 Task: Look for space in Tongshan, China from 2nd June, 2023 to 15th June, 2023 for 2 adults in price range Rs.10000 to Rs.15000. Place can be entire place with 1  bedroom having 1 bed and 1 bathroom. Property type can be house, flat, guest house, hotel. Amenities needed are: washing machine. Booking option can be shelf check-in. Required host language is Chinese (Simplified).
Action: Mouse moved to (242, 155)
Screenshot: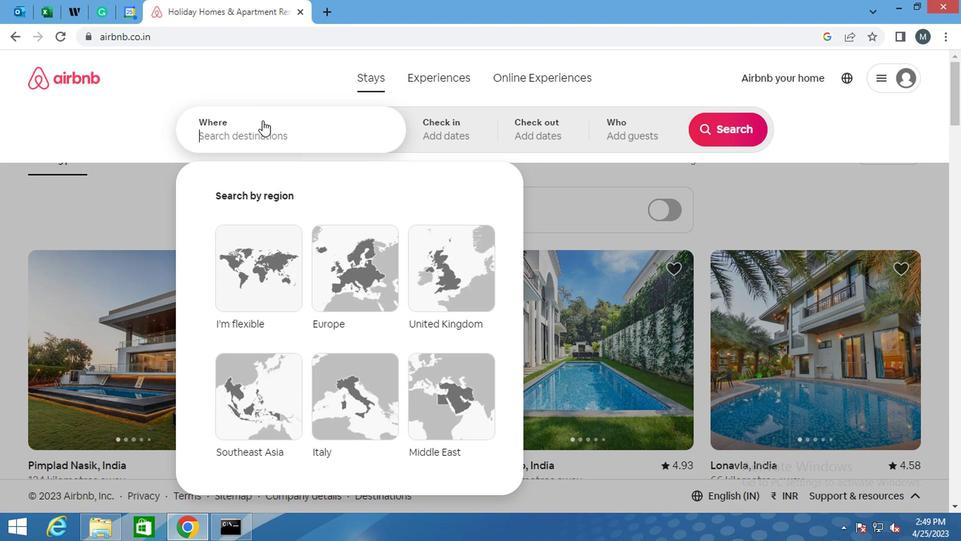 
Action: Mouse pressed left at (242, 155)
Screenshot: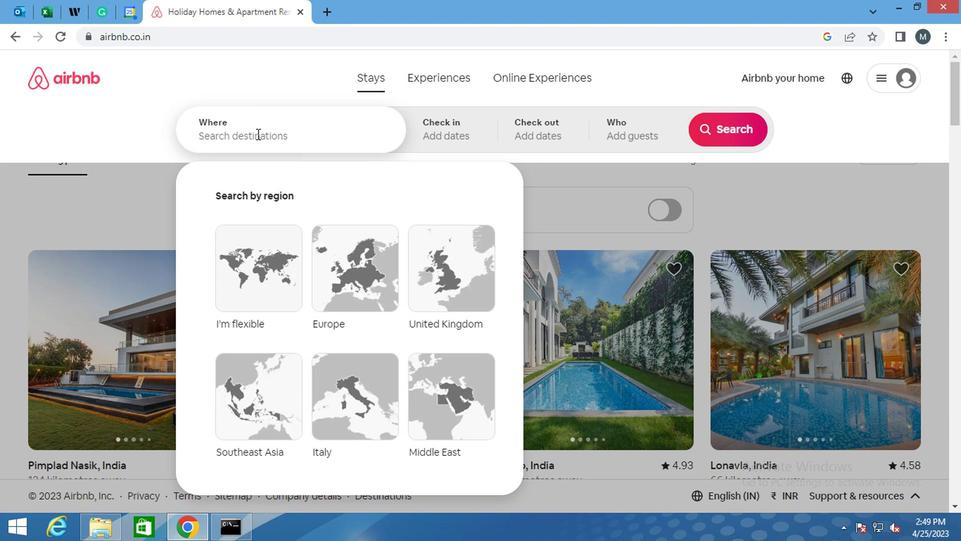
Action: Mouse moved to (241, 157)
Screenshot: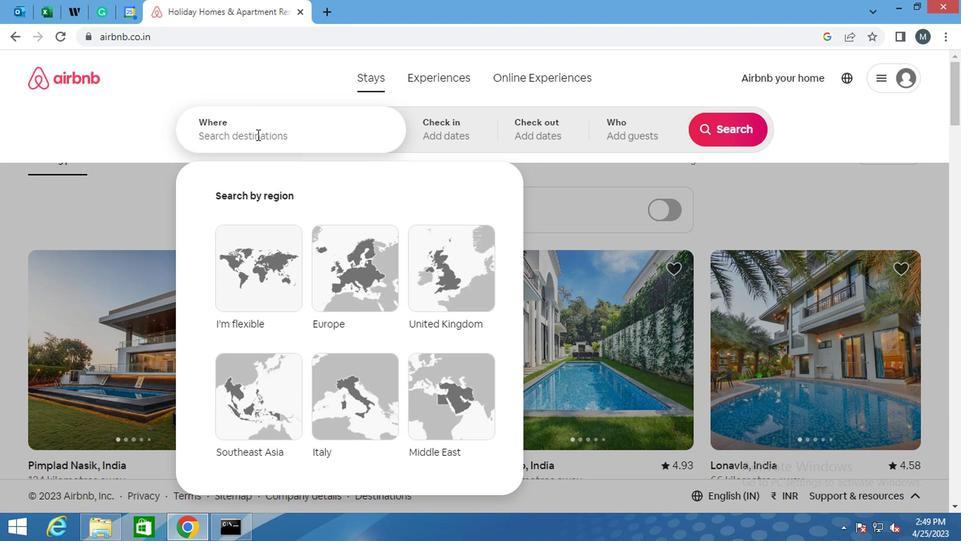 
Action: Key pressed <Key.shift>TONGSHAN,<Key.shift>CHINA
Screenshot: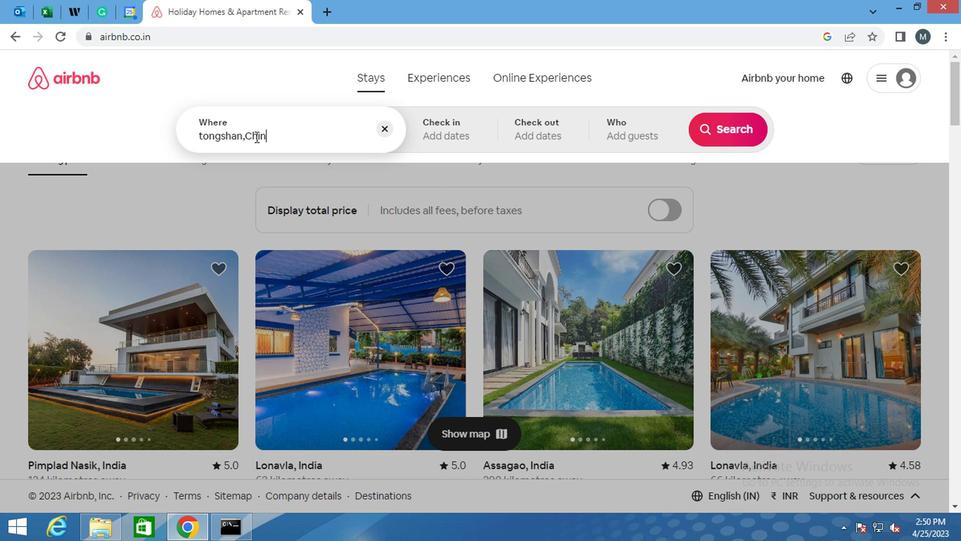 
Action: Mouse moved to (368, 158)
Screenshot: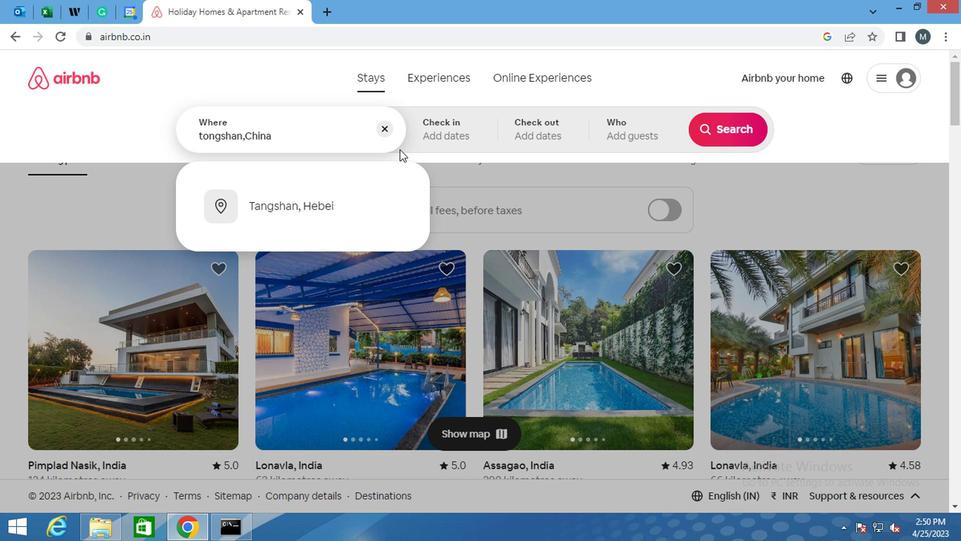 
Action: Mouse pressed left at (368, 158)
Screenshot: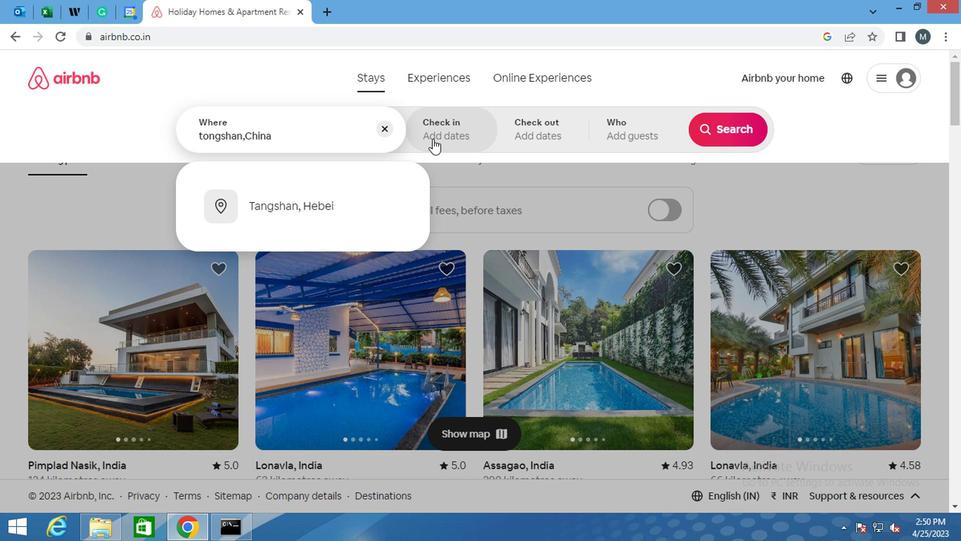 
Action: Mouse moved to (565, 232)
Screenshot: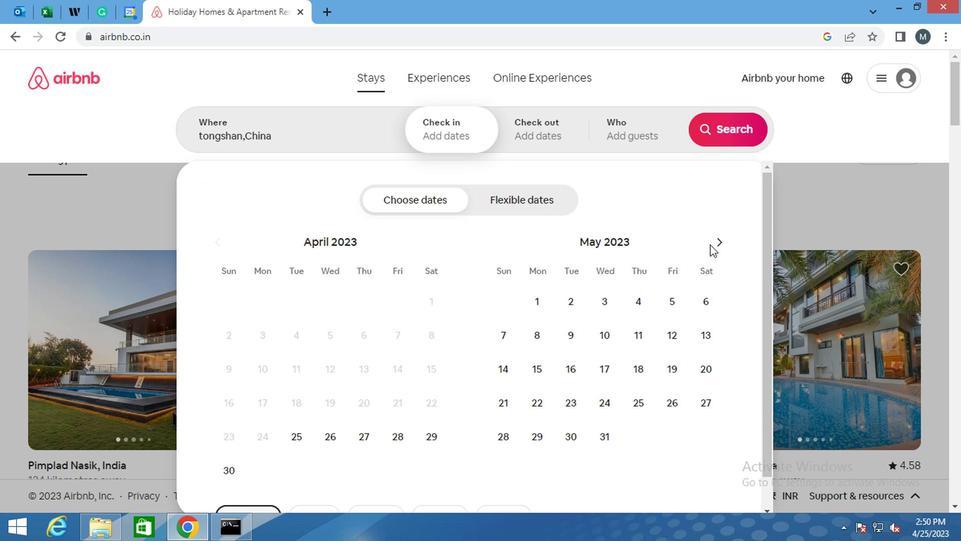 
Action: Mouse pressed left at (565, 232)
Screenshot: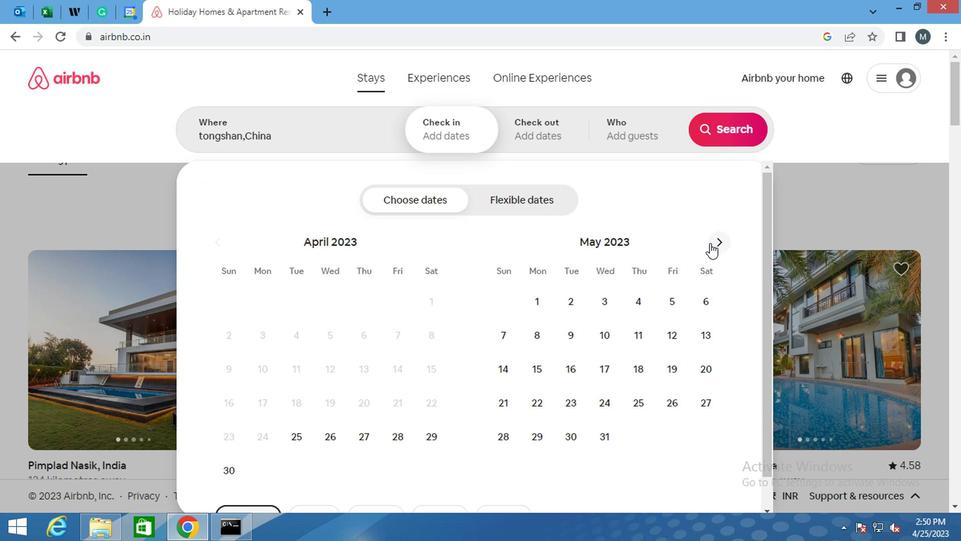 
Action: Mouse moved to (536, 272)
Screenshot: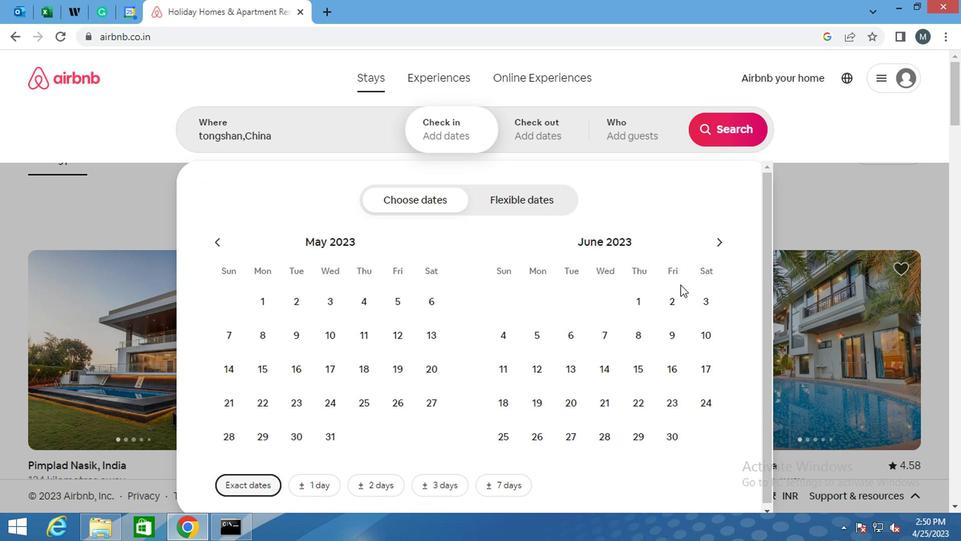 
Action: Mouse pressed left at (536, 272)
Screenshot: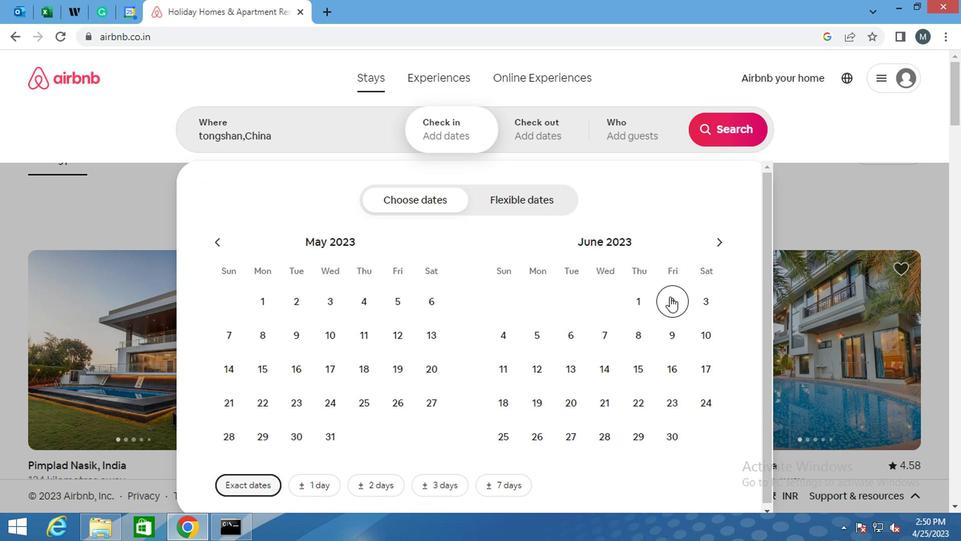 
Action: Mouse pressed right at (536, 272)
Screenshot: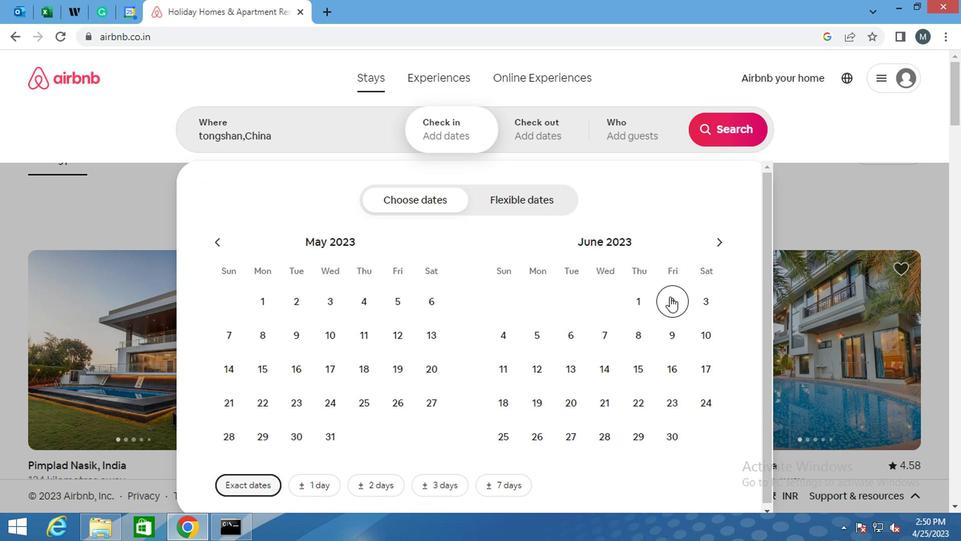 
Action: Mouse moved to (517, 323)
Screenshot: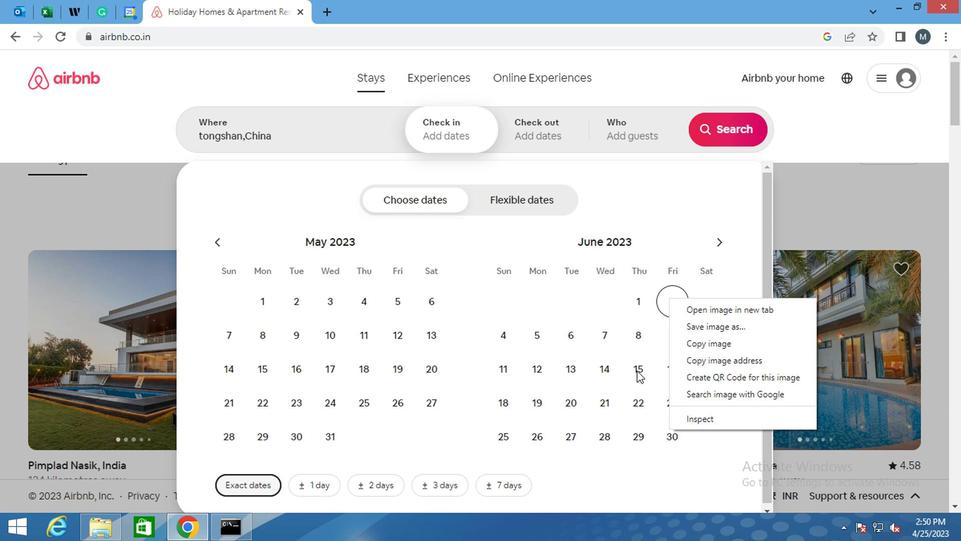 
Action: Mouse pressed left at (517, 323)
Screenshot: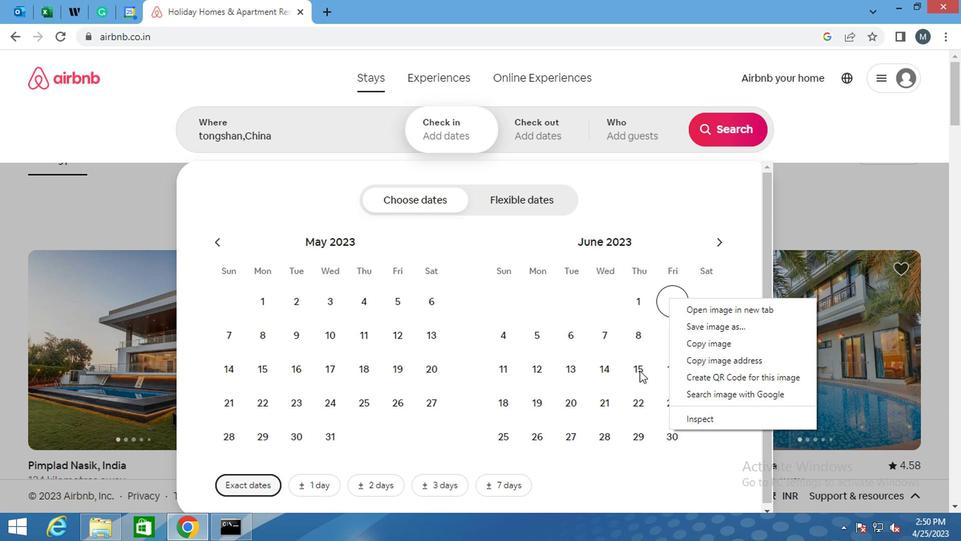 
Action: Mouse moved to (544, 273)
Screenshot: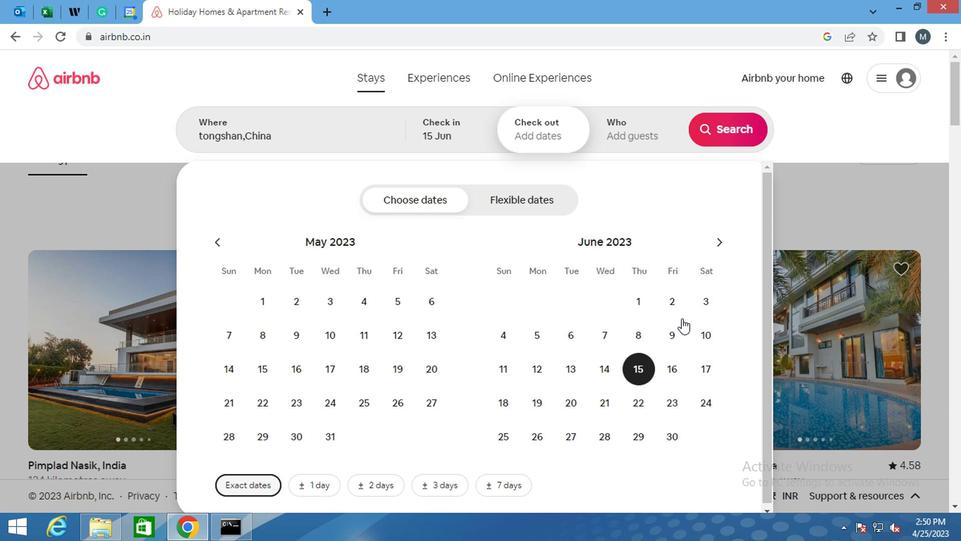 
Action: Mouse pressed left at (544, 273)
Screenshot: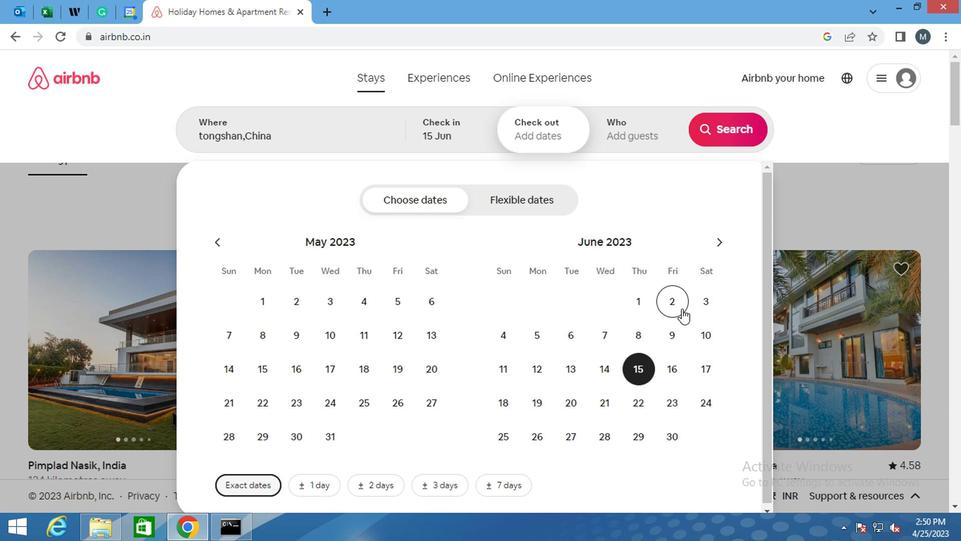
Action: Mouse moved to (516, 319)
Screenshot: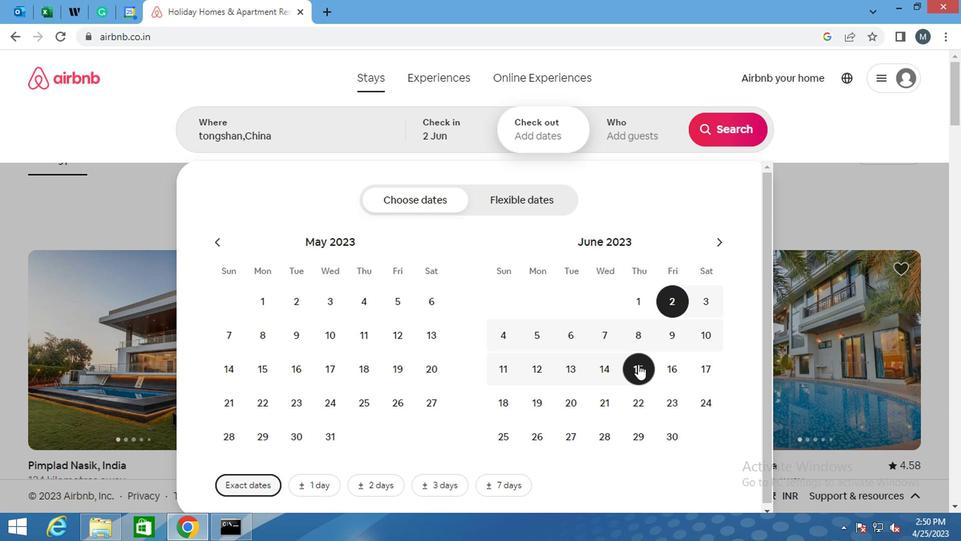 
Action: Mouse pressed left at (516, 319)
Screenshot: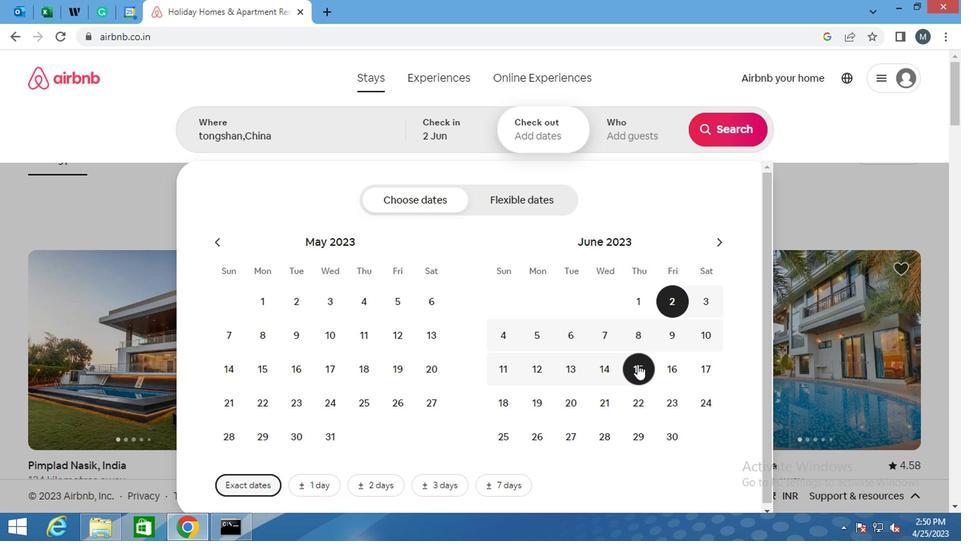 
Action: Mouse moved to (516, 158)
Screenshot: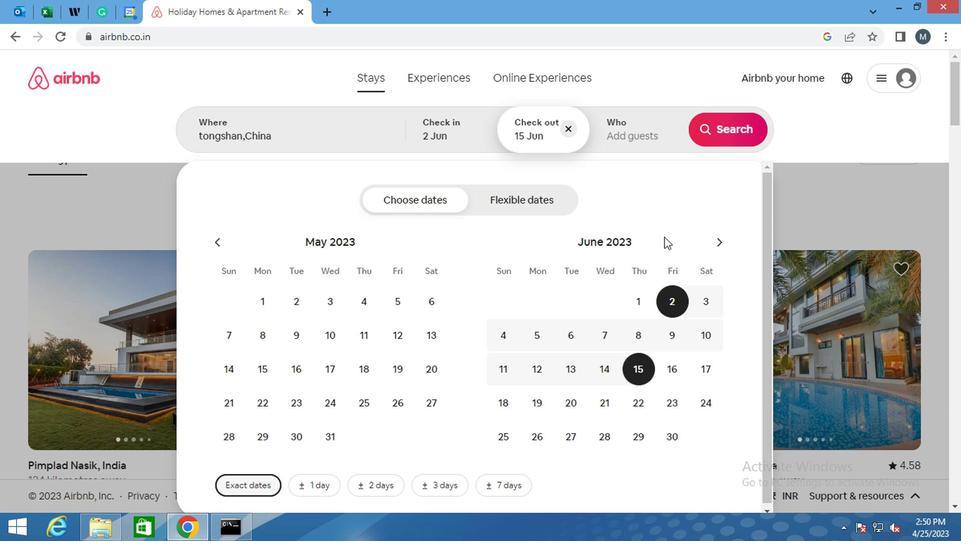 
Action: Mouse pressed left at (516, 158)
Screenshot: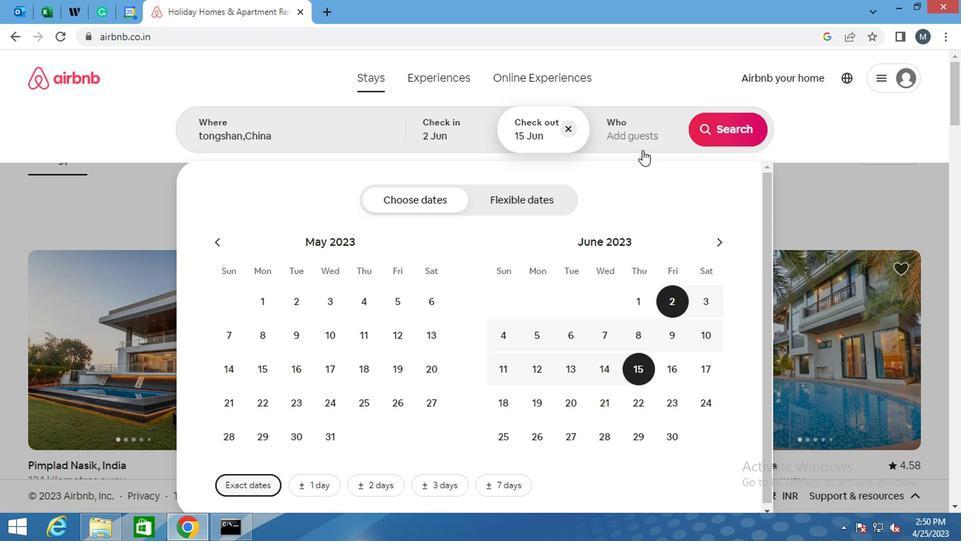 
Action: Mouse moved to (584, 206)
Screenshot: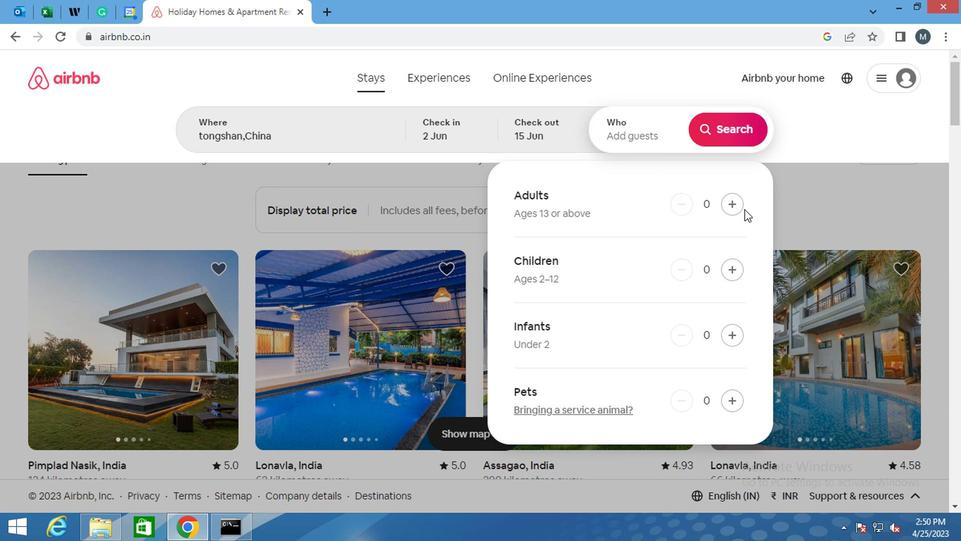 
Action: Mouse pressed left at (584, 206)
Screenshot: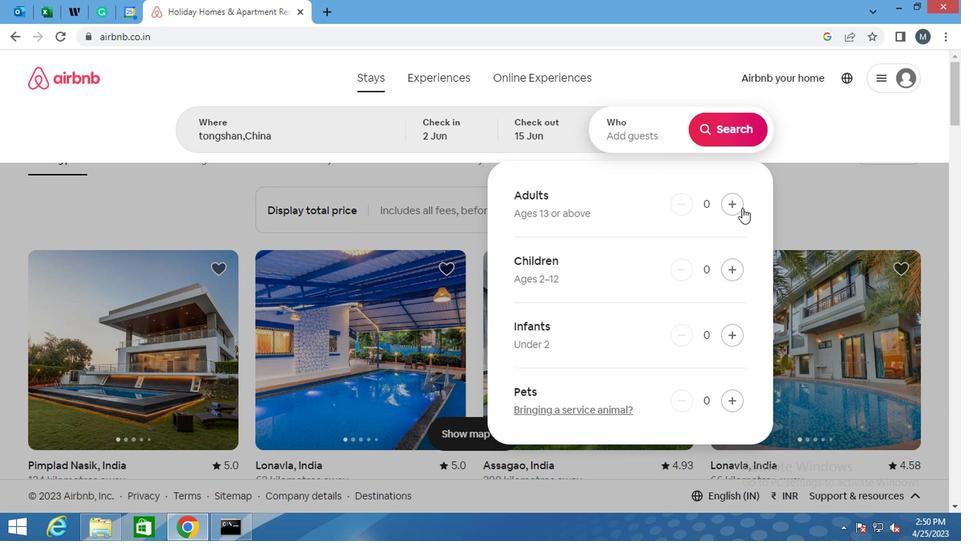 
Action: Mouse pressed left at (584, 206)
Screenshot: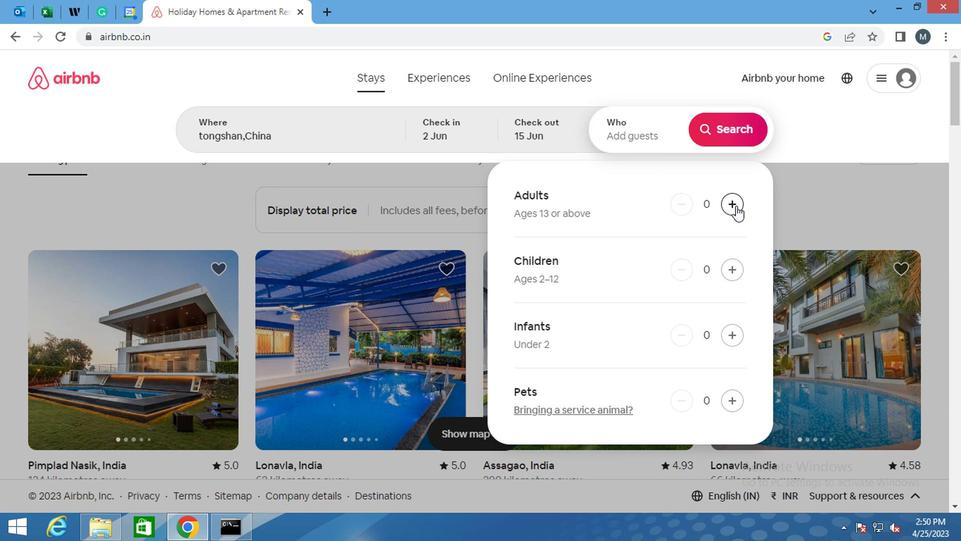 
Action: Mouse moved to (581, 152)
Screenshot: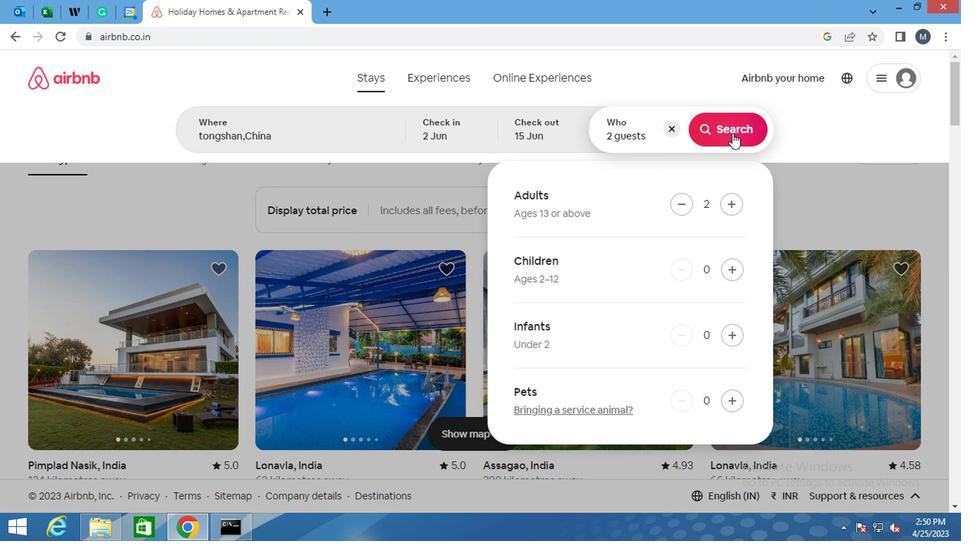 
Action: Mouse pressed left at (581, 152)
Screenshot: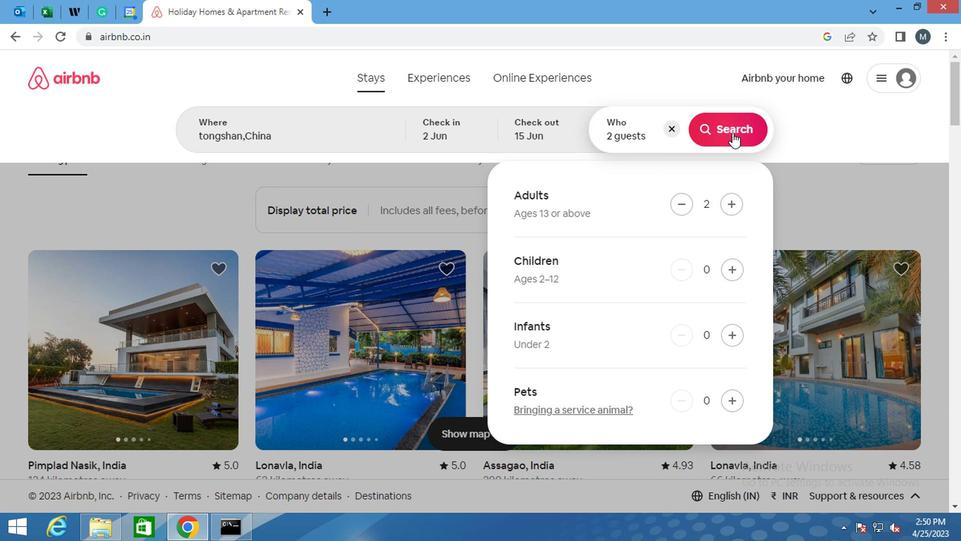 
Action: Mouse moved to (698, 156)
Screenshot: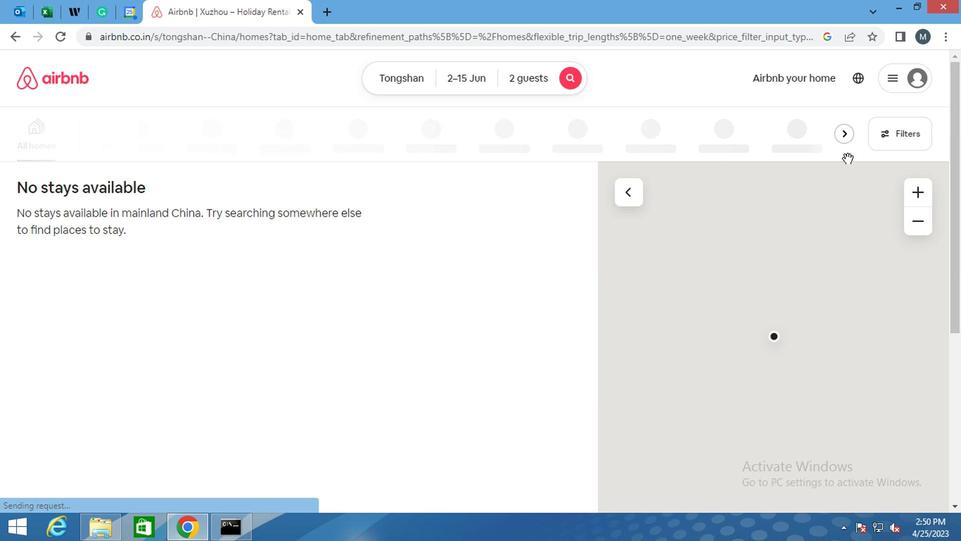 
Action: Mouse pressed left at (698, 156)
Screenshot: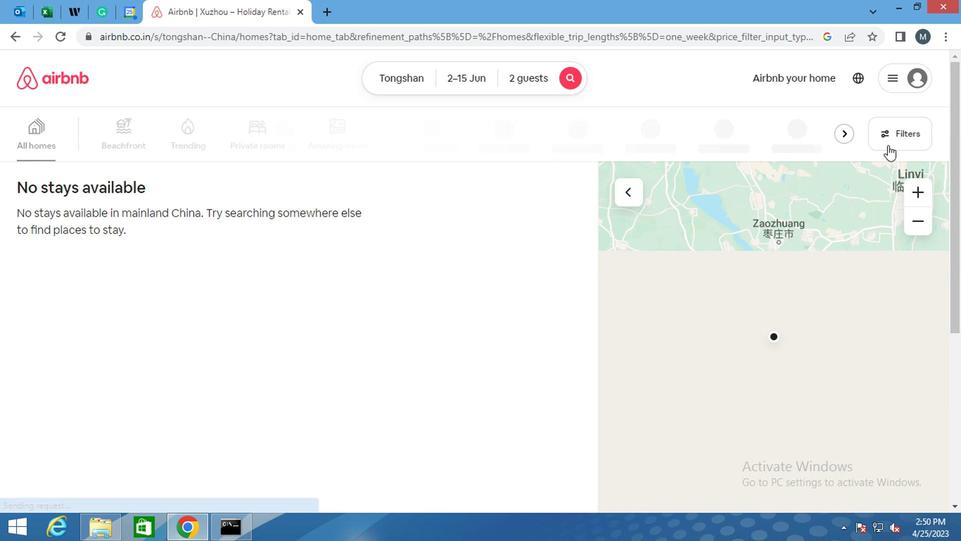 
Action: Mouse moved to (280, 217)
Screenshot: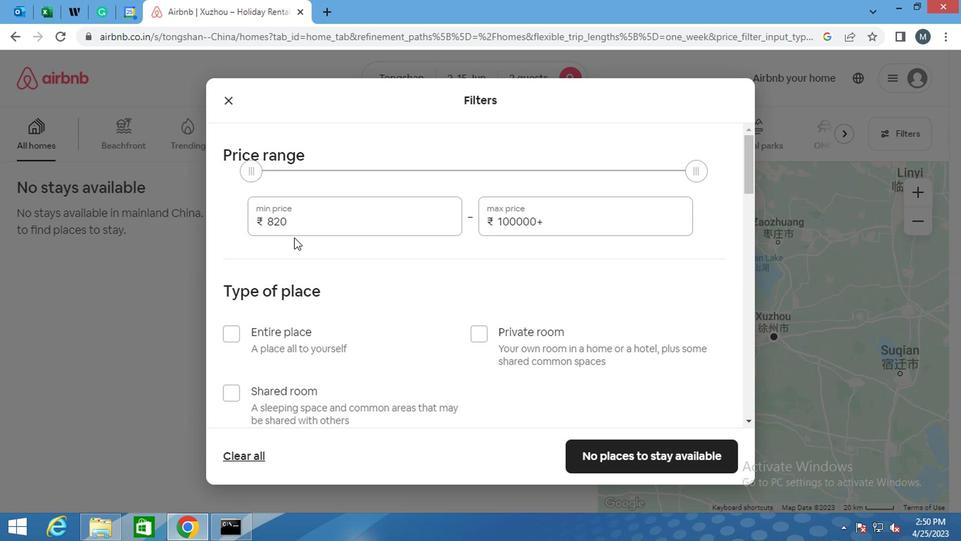 
Action: Mouse pressed left at (280, 217)
Screenshot: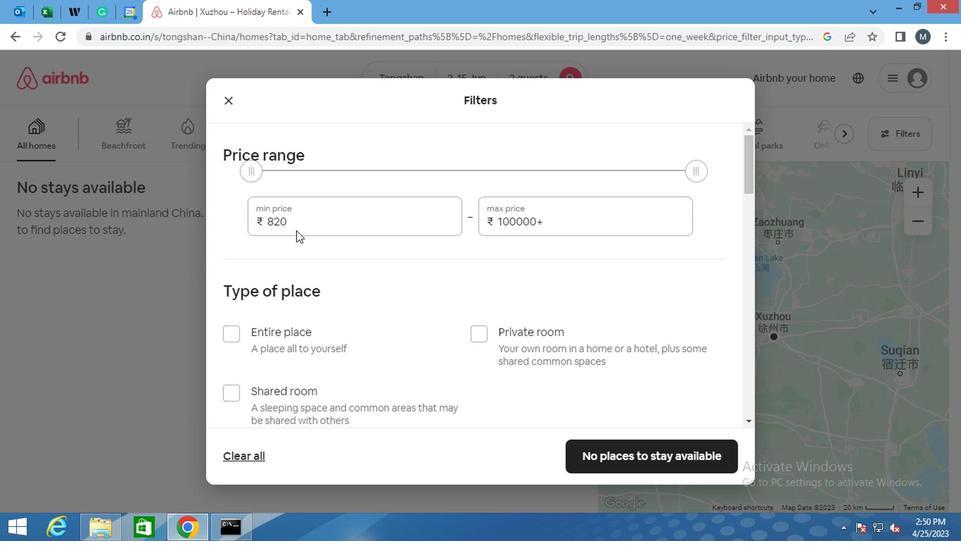 
Action: Mouse moved to (280, 221)
Screenshot: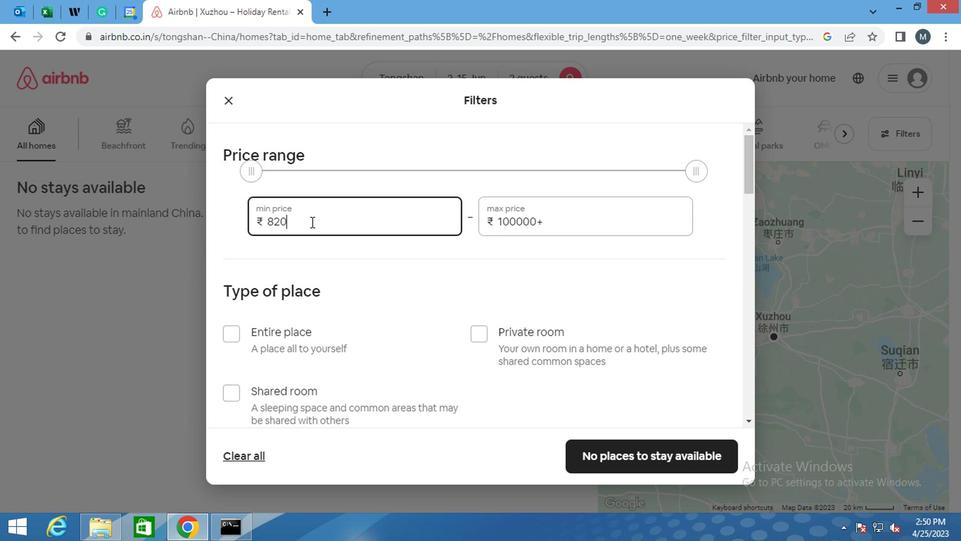 
Action: Key pressed <Key.backspace>
Screenshot: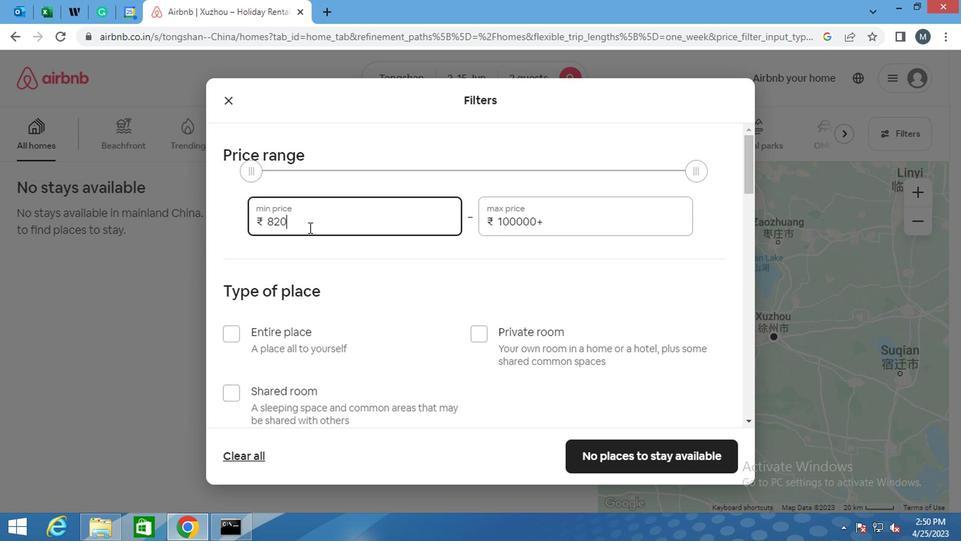 
Action: Mouse moved to (280, 222)
Screenshot: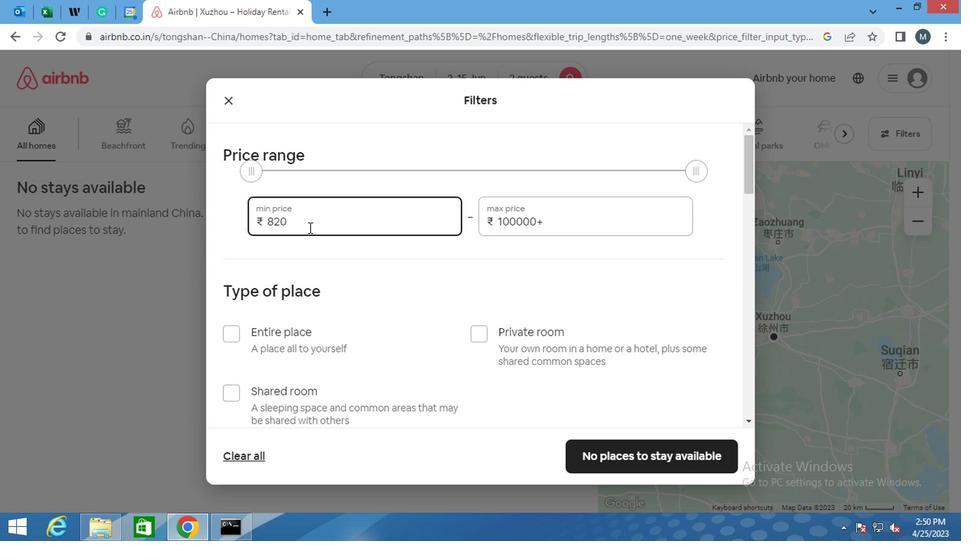 
Action: Key pressed <Key.backspace><Key.backspace>
Screenshot: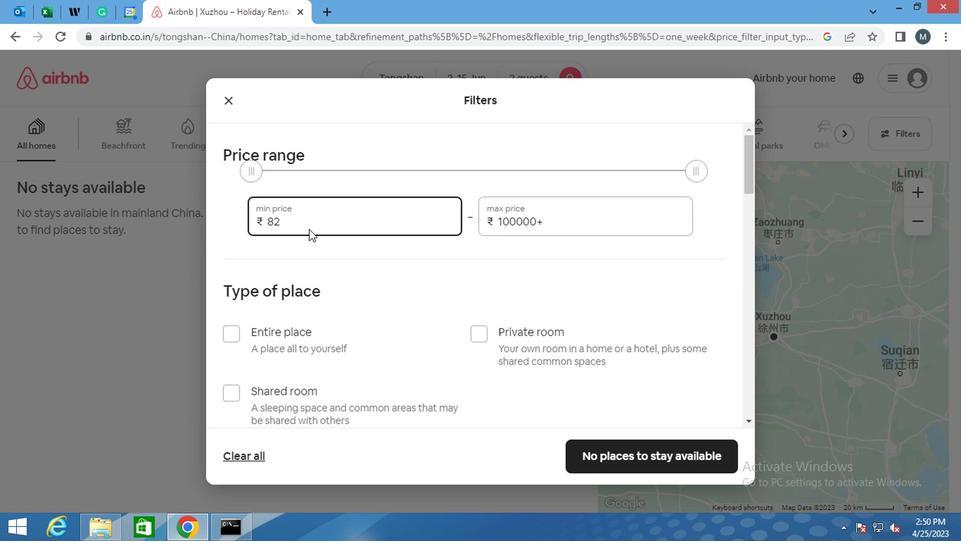 
Action: Mouse moved to (279, 225)
Screenshot: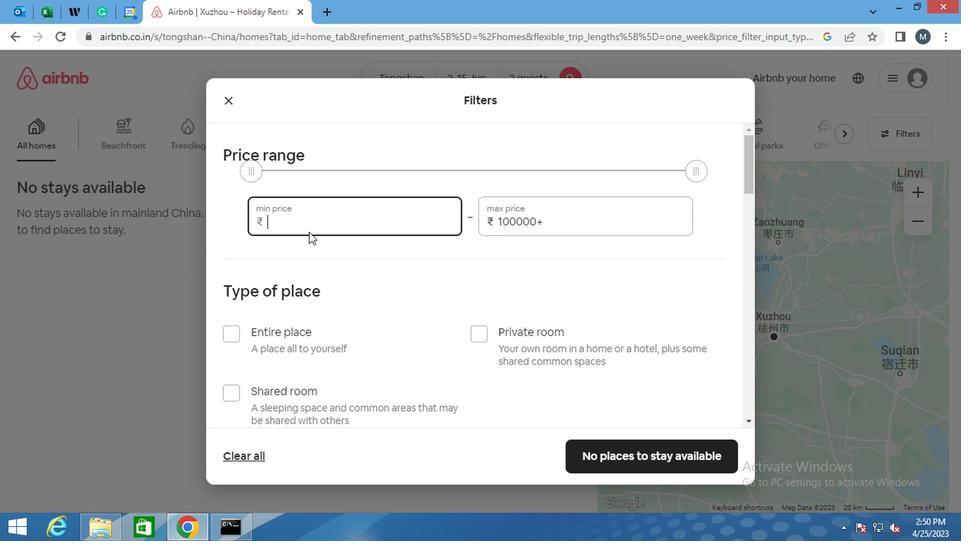 
Action: Key pressed 1
Screenshot: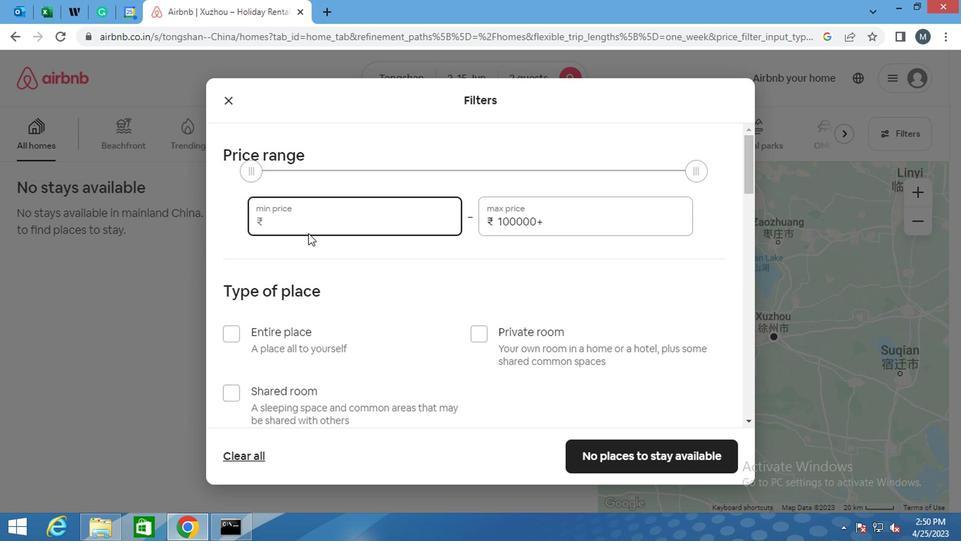 
Action: Mouse moved to (279, 226)
Screenshot: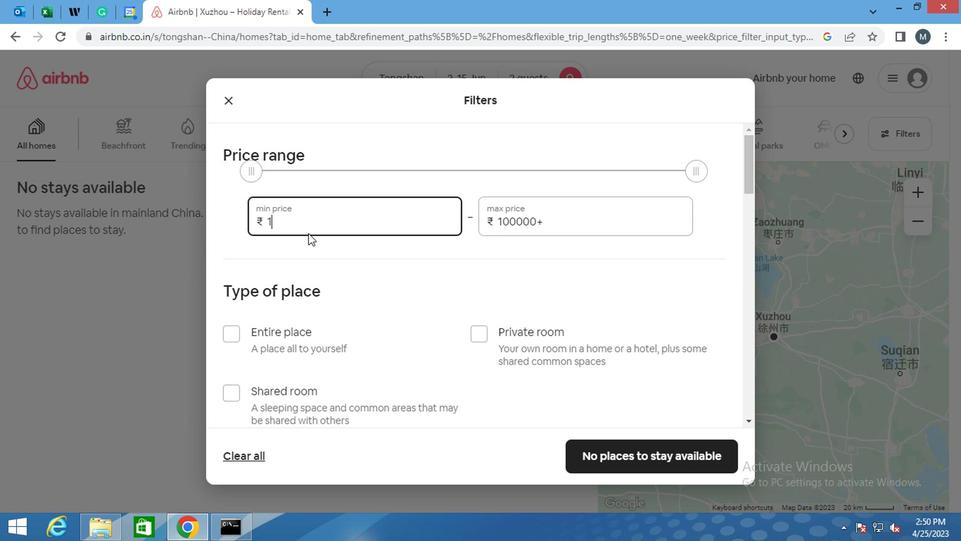 
Action: Key pressed 000
Screenshot: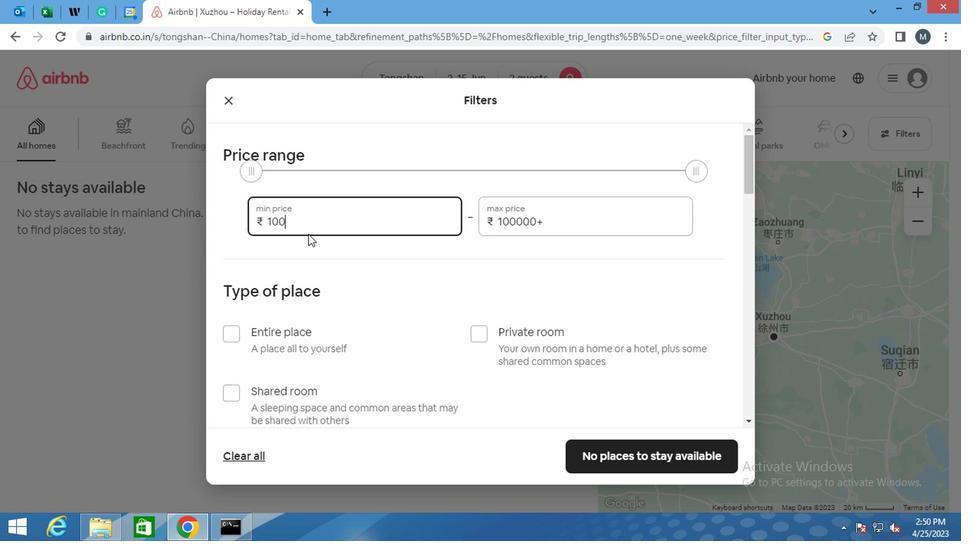 
Action: Mouse moved to (352, 225)
Screenshot: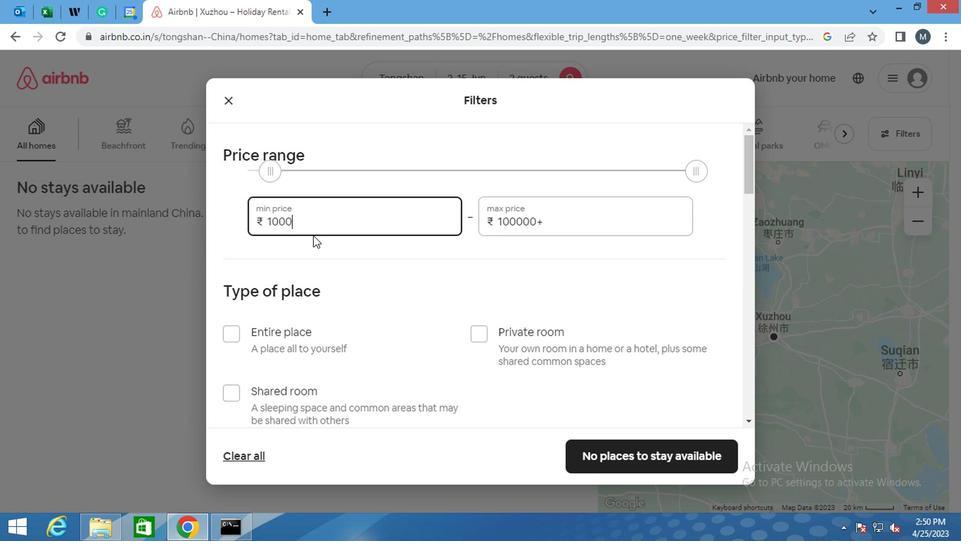 
Action: Key pressed 0
Screenshot: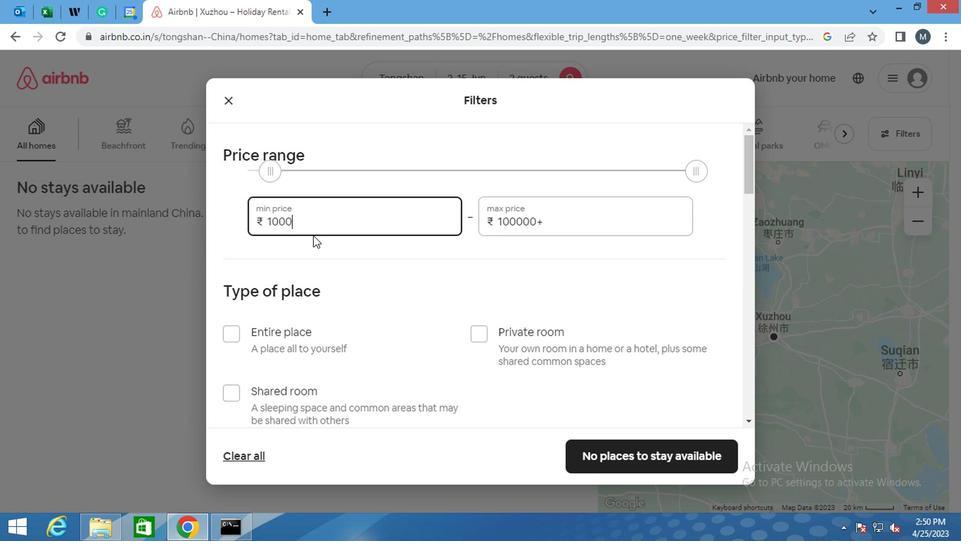 
Action: Mouse moved to (445, 220)
Screenshot: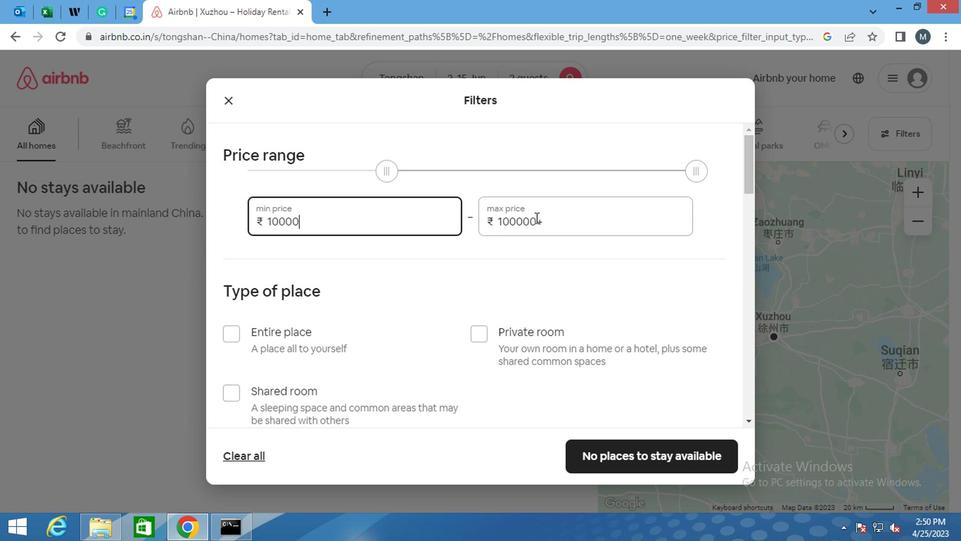 
Action: Mouse pressed left at (445, 220)
Screenshot: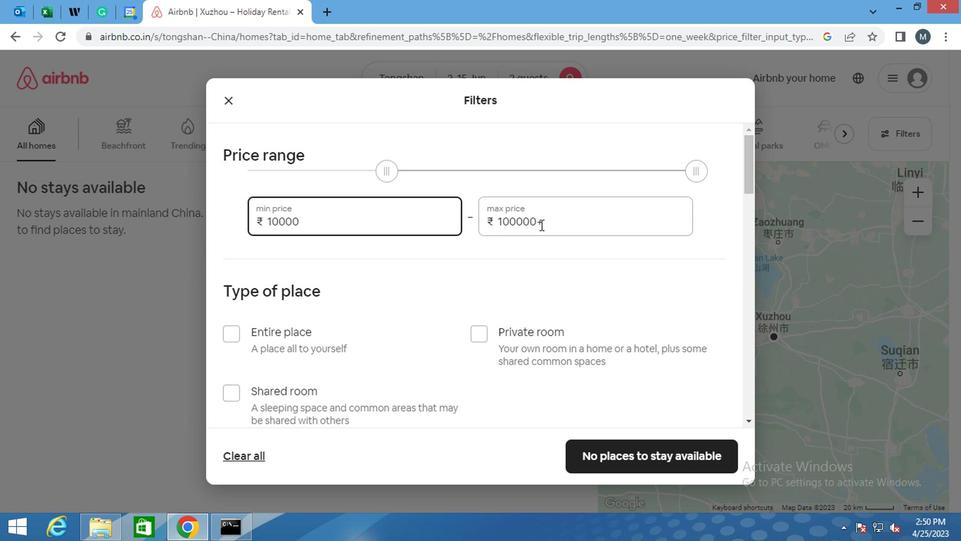 
Action: Mouse moved to (442, 220)
Screenshot: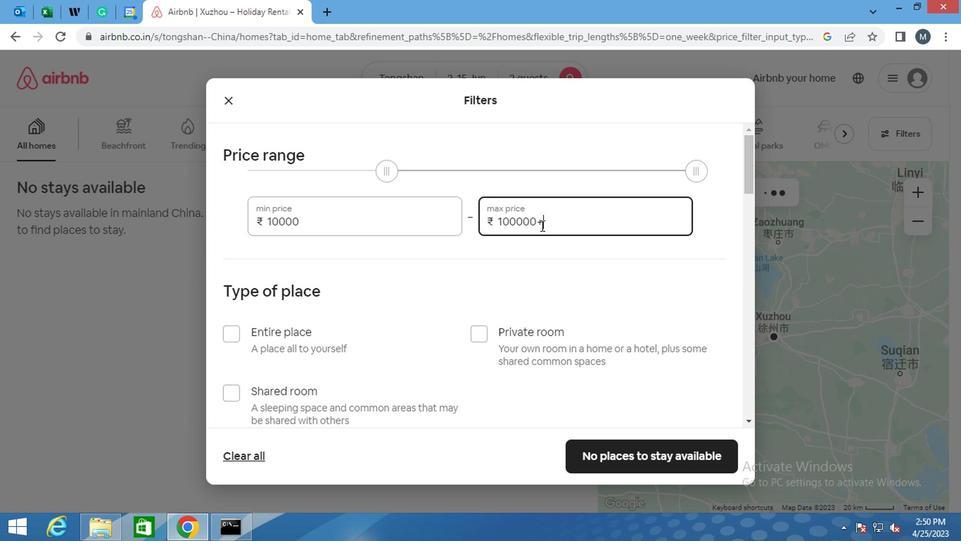 
Action: Key pressed <Key.backspace>
Screenshot: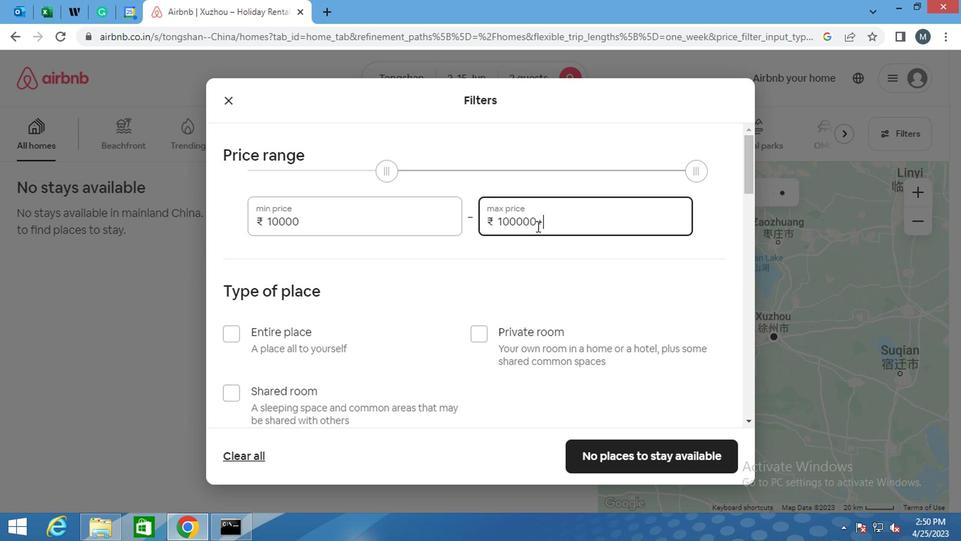 
Action: Mouse moved to (437, 220)
Screenshot: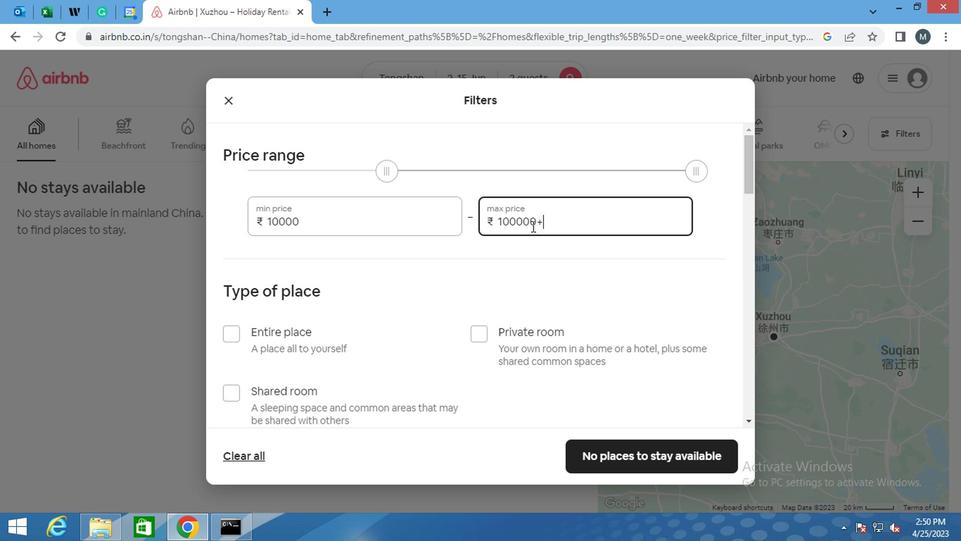 
Action: Key pressed <Key.backspace>
Screenshot: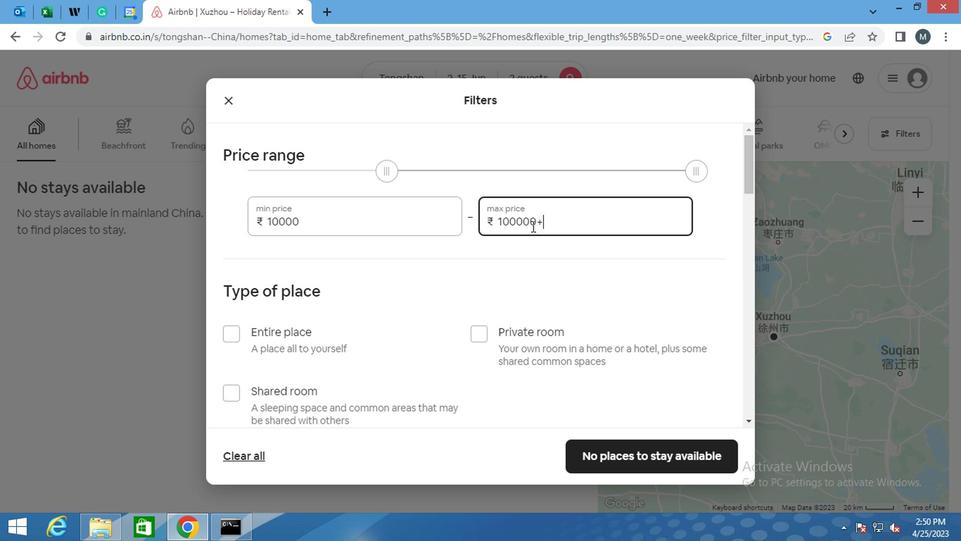 
Action: Mouse moved to (437, 220)
Screenshot: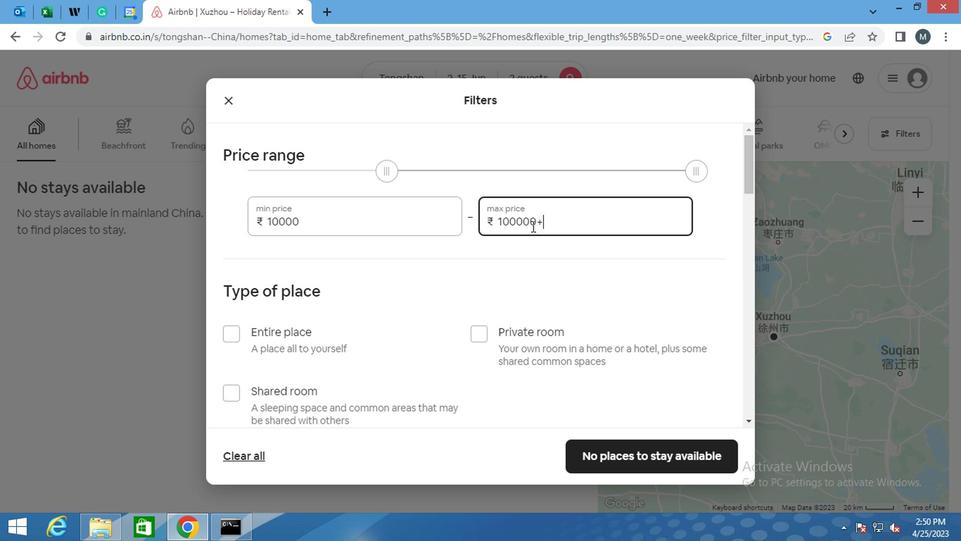 
Action: Key pressed <Key.backspace>
Screenshot: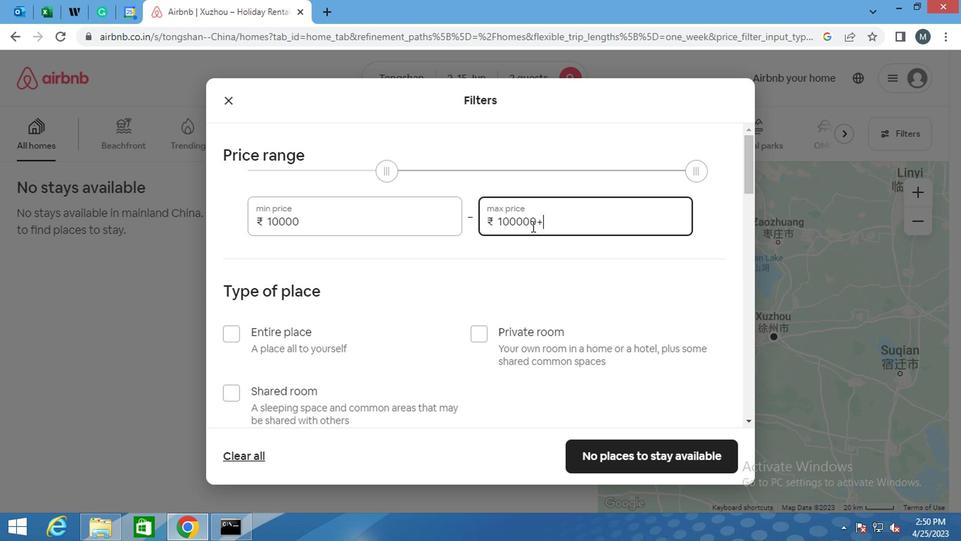 
Action: Mouse moved to (436, 221)
Screenshot: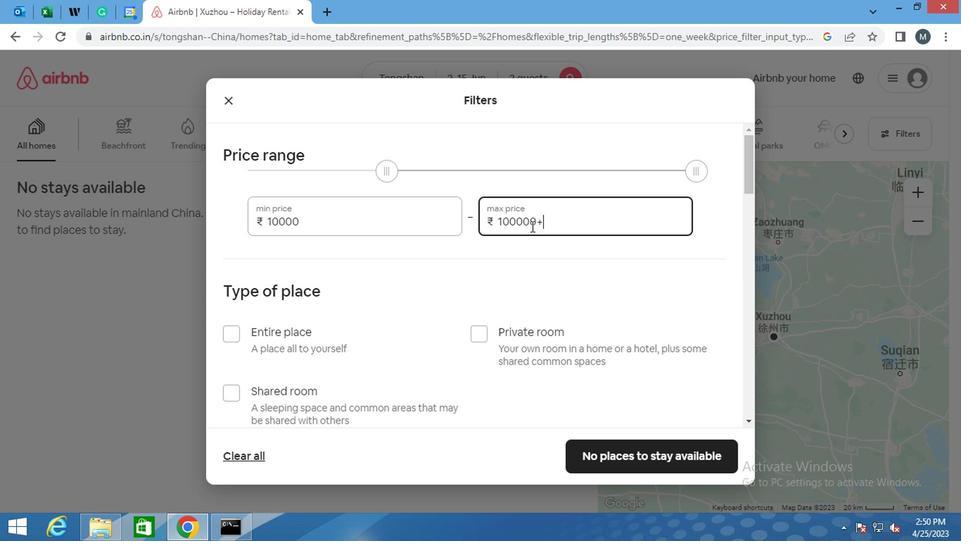 
Action: Key pressed <Key.backspace><Key.backspace><Key.backspace>
Screenshot: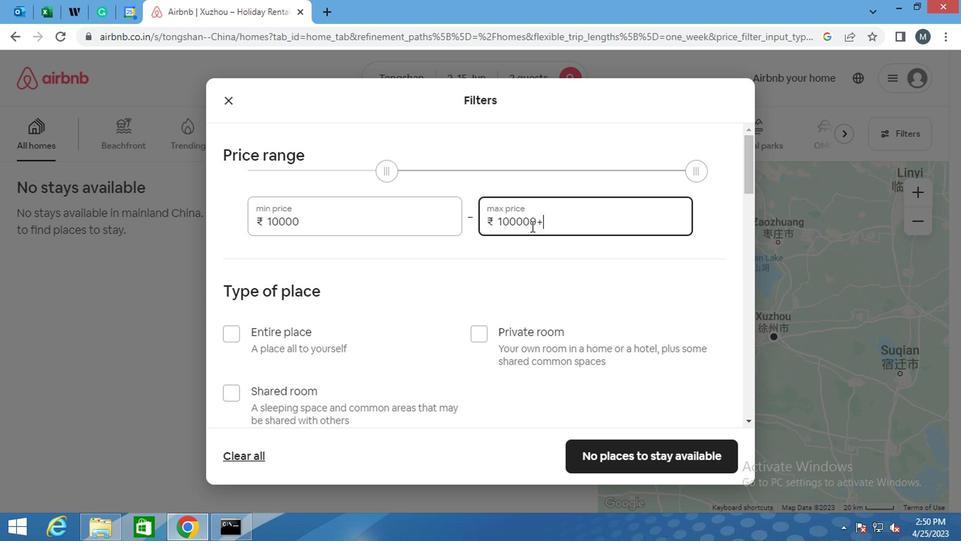 
Action: Mouse moved to (436, 221)
Screenshot: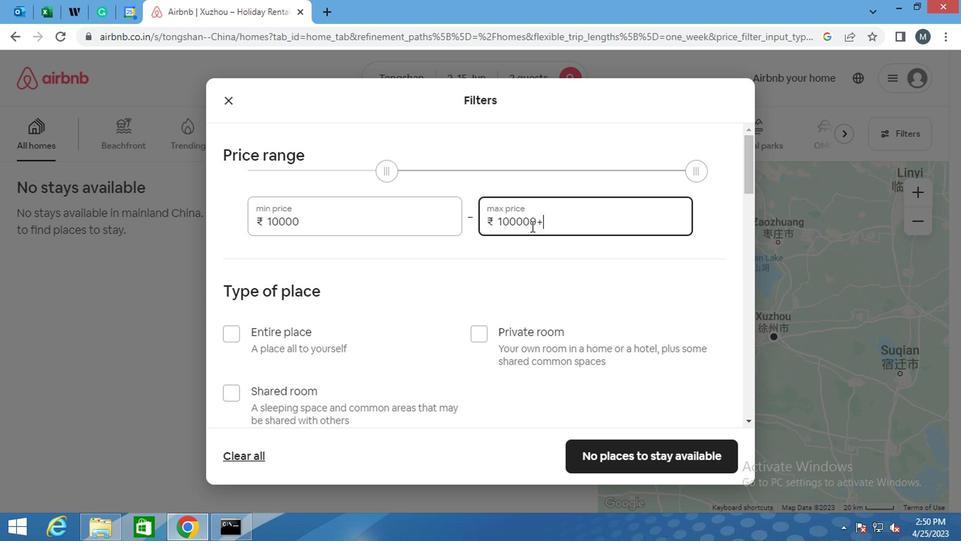 
Action: Key pressed <Key.backspace>
Screenshot: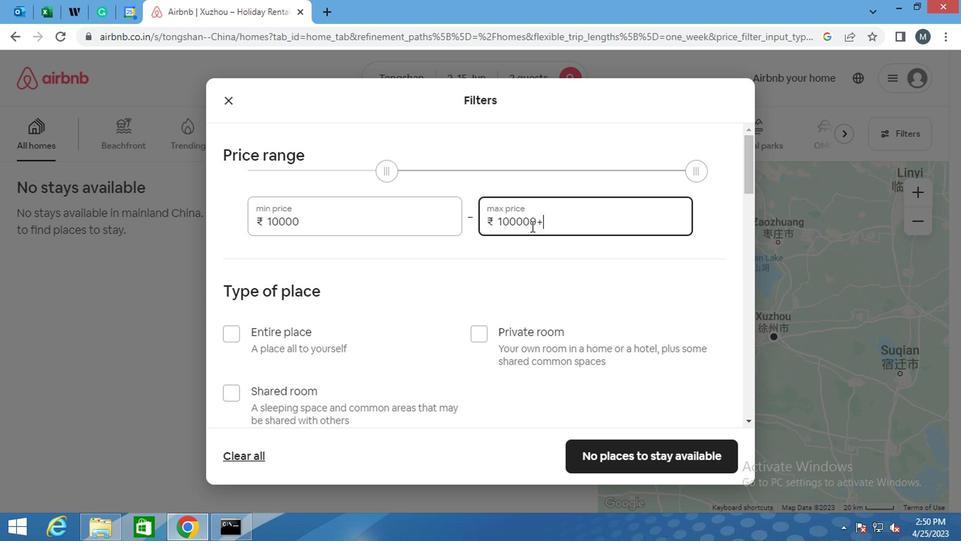 
Action: Mouse moved to (426, 225)
Screenshot: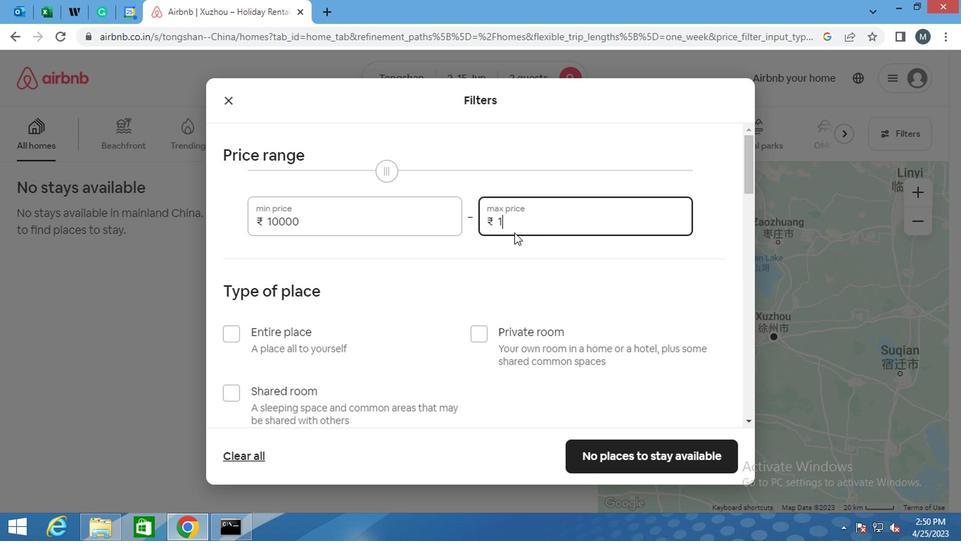 
Action: Key pressed 5
Screenshot: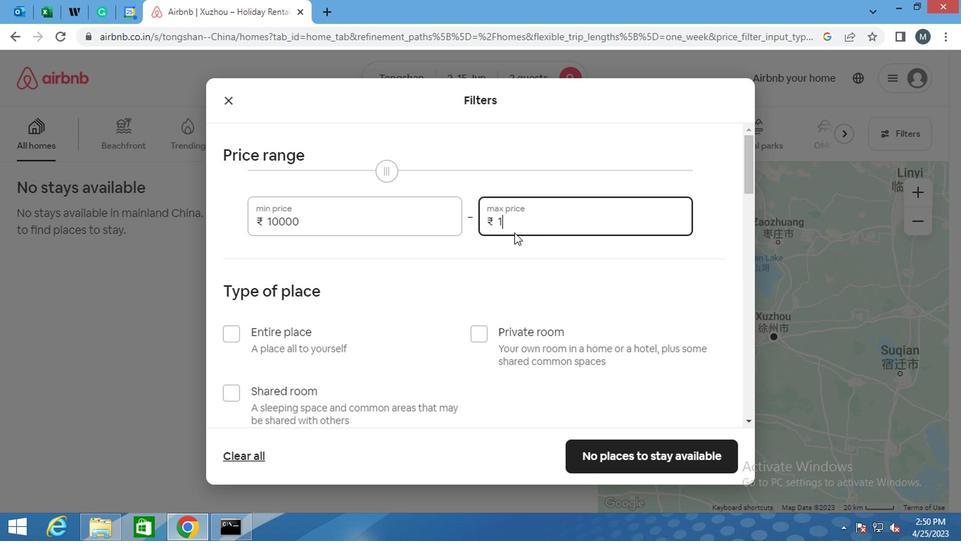 
Action: Mouse moved to (425, 225)
Screenshot: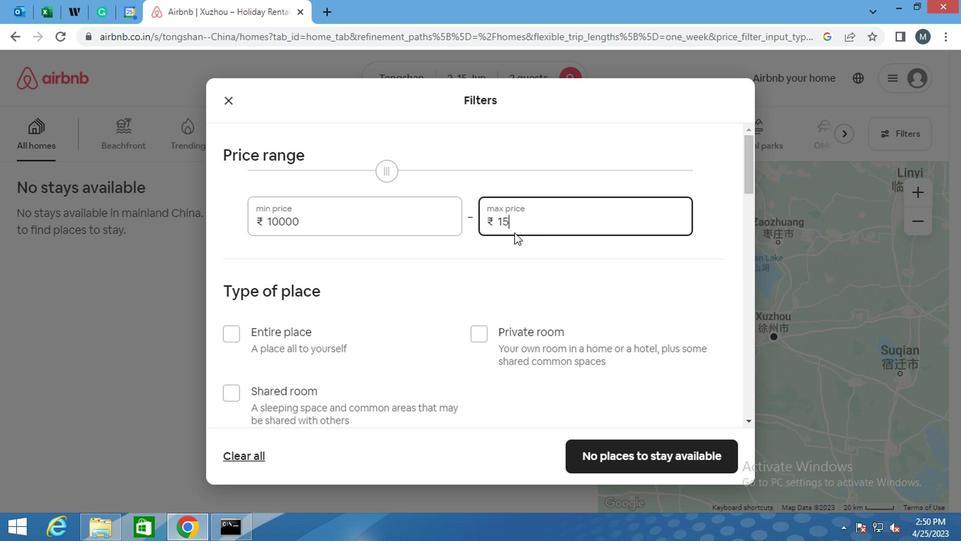 
Action: Key pressed 0
Screenshot: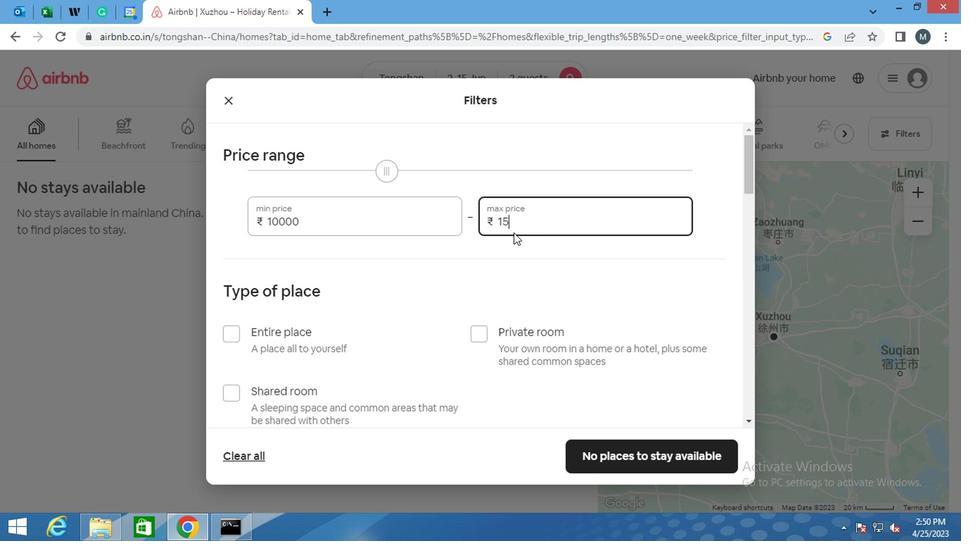 
Action: Mouse moved to (424, 226)
Screenshot: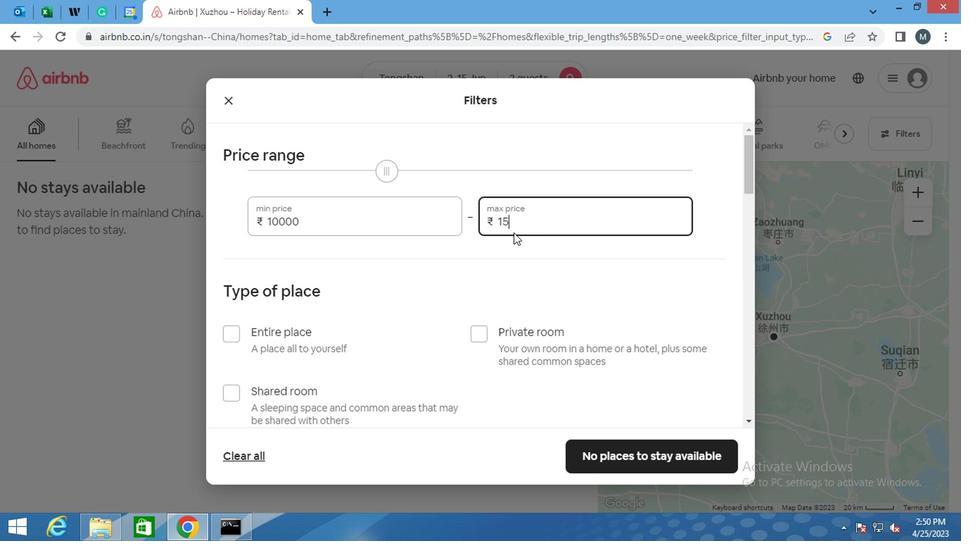 
Action: Key pressed 0
Screenshot: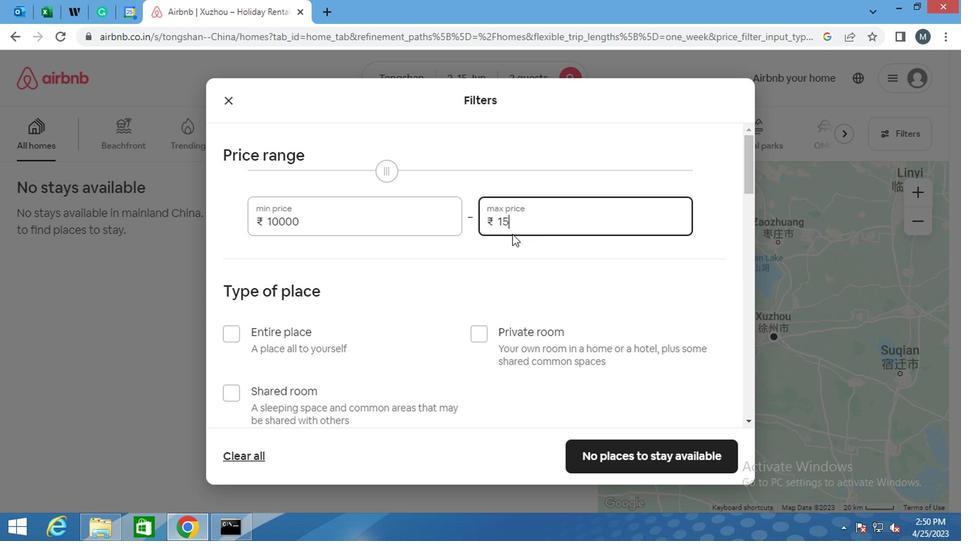 
Action: Mouse moved to (424, 226)
Screenshot: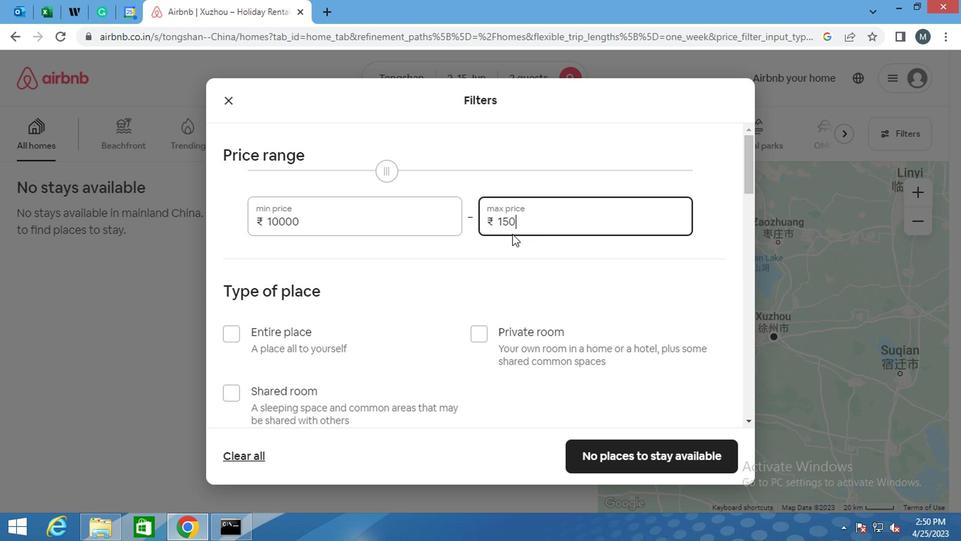 
Action: Key pressed 0
Screenshot: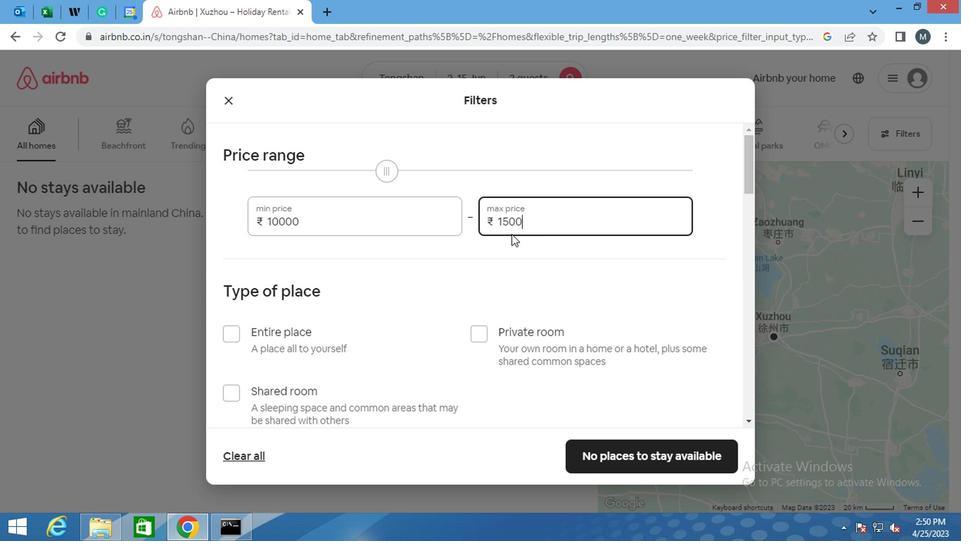 
Action: Mouse moved to (389, 242)
Screenshot: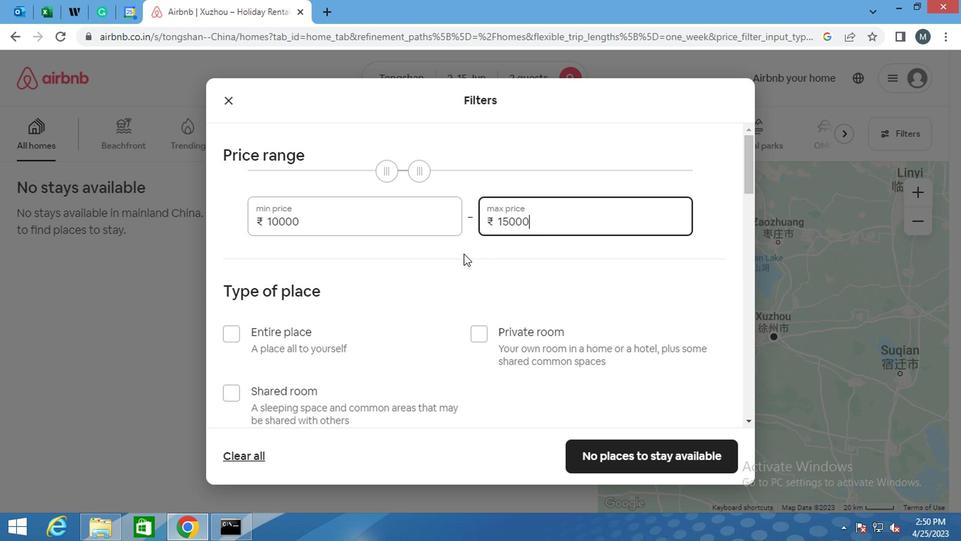 
Action: Mouse scrolled (389, 241) with delta (0, 0)
Screenshot: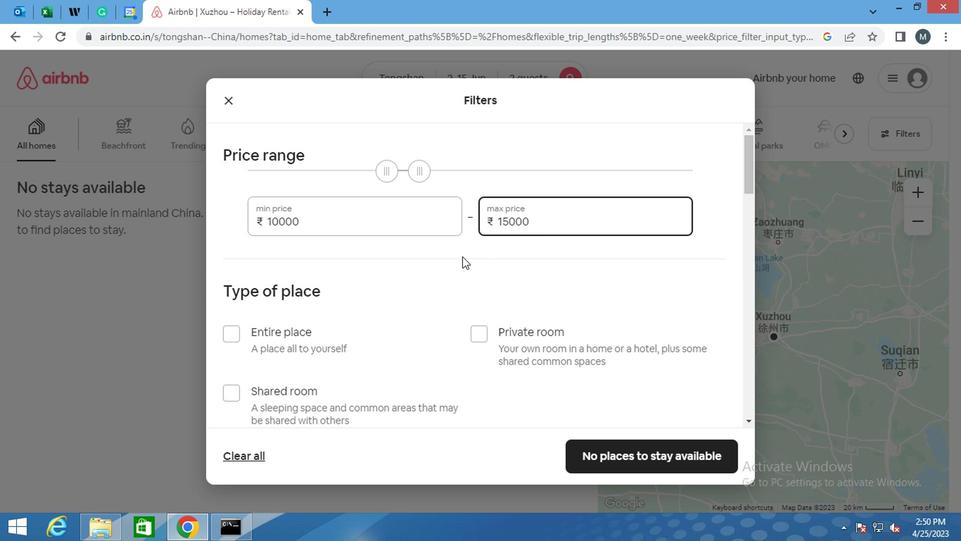 
Action: Mouse moved to (220, 251)
Screenshot: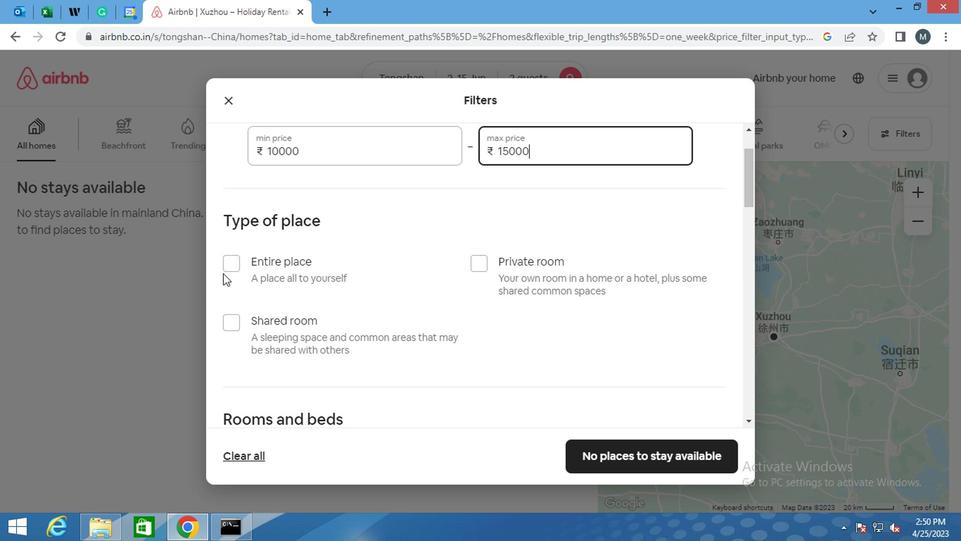 
Action: Mouse pressed left at (220, 251)
Screenshot: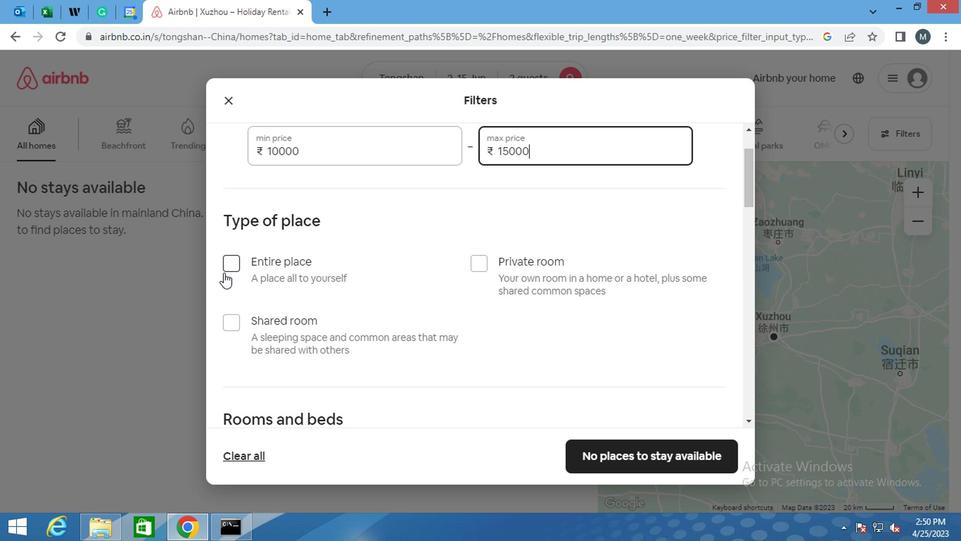 
Action: Mouse moved to (307, 251)
Screenshot: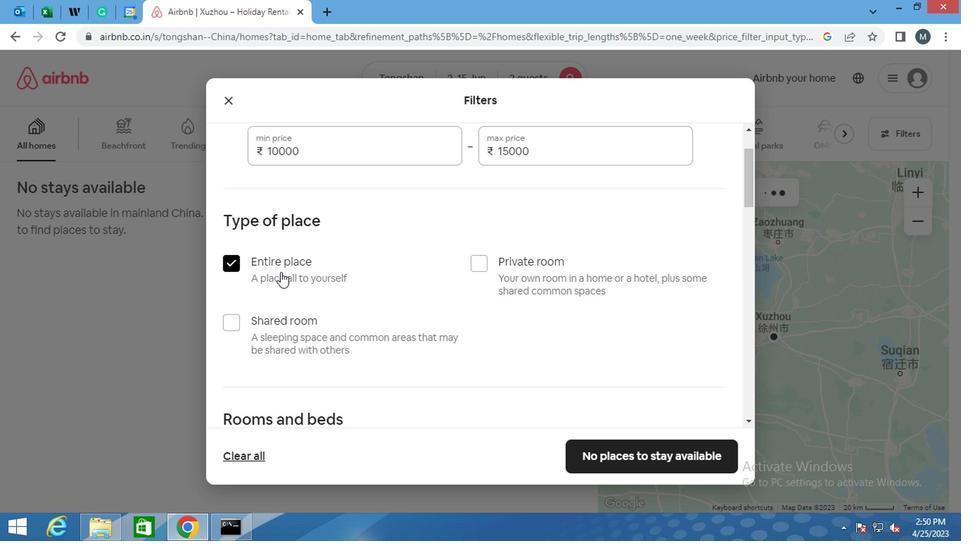 
Action: Mouse scrolled (307, 250) with delta (0, 0)
Screenshot: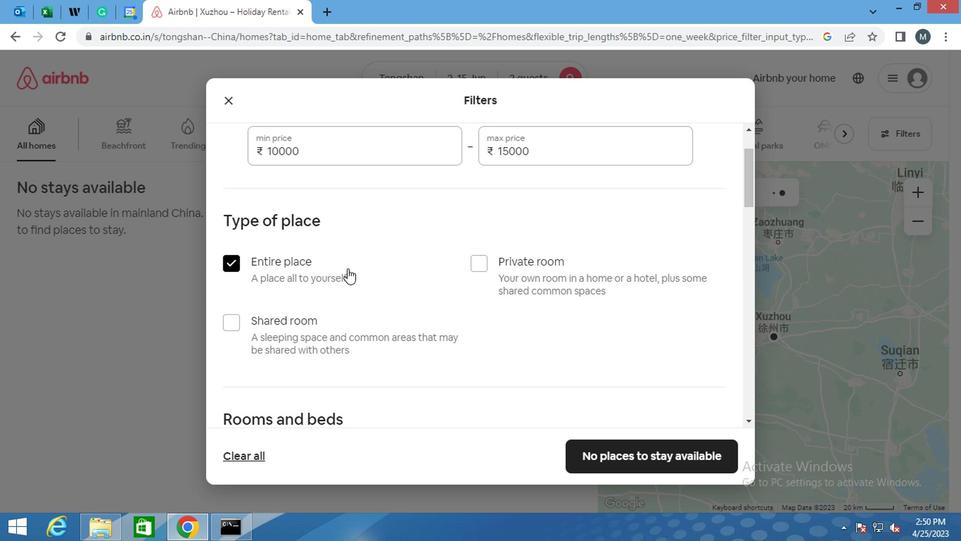 
Action: Mouse moved to (308, 251)
Screenshot: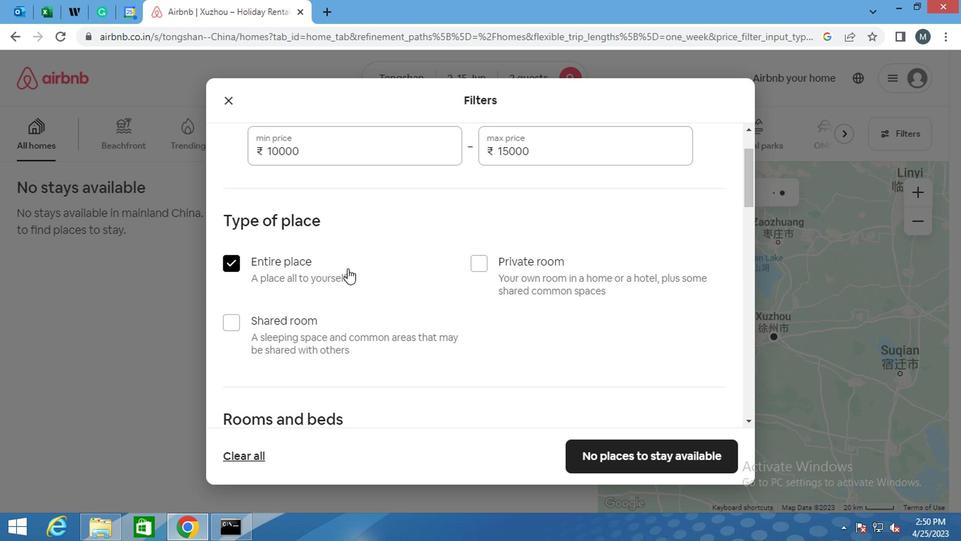
Action: Mouse scrolled (308, 250) with delta (0, 0)
Screenshot: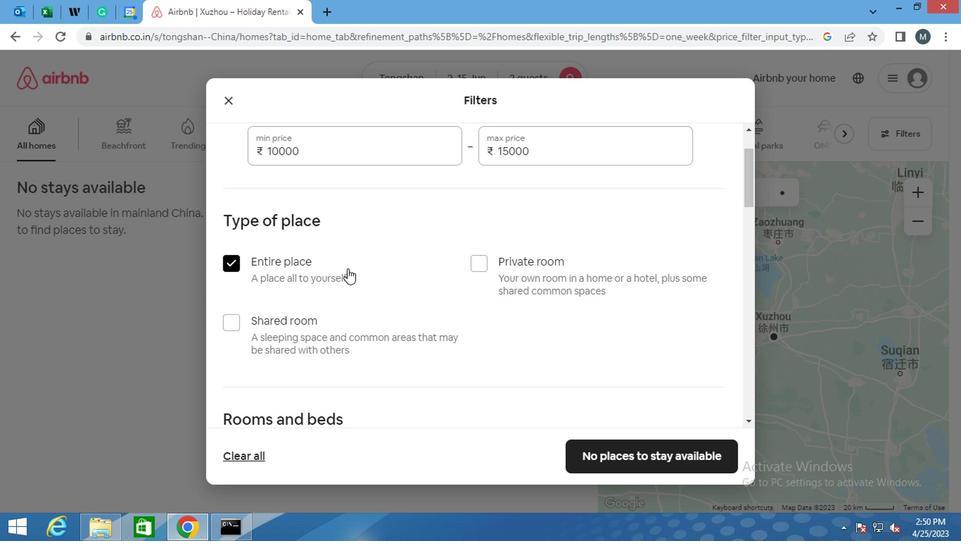 
Action: Mouse moved to (314, 251)
Screenshot: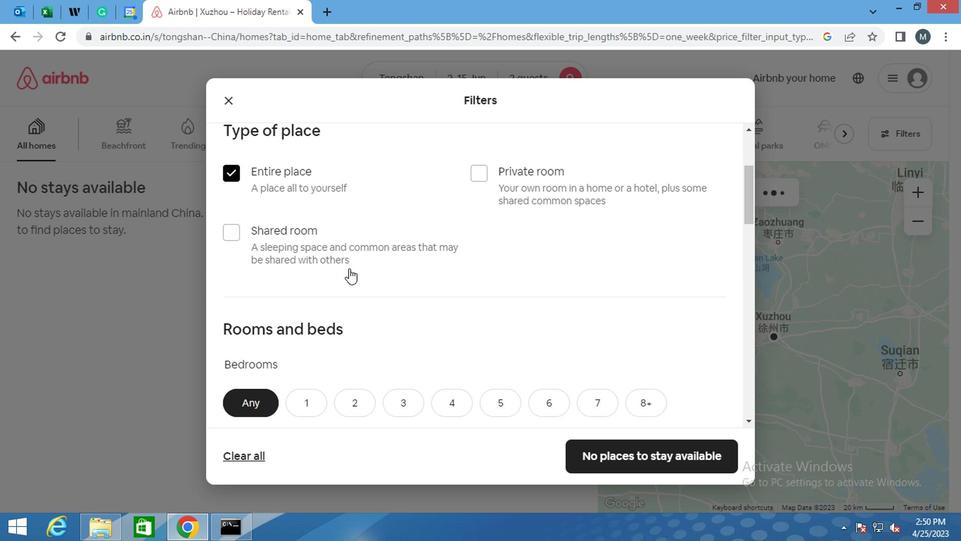 
Action: Mouse scrolled (314, 250) with delta (0, 0)
Screenshot: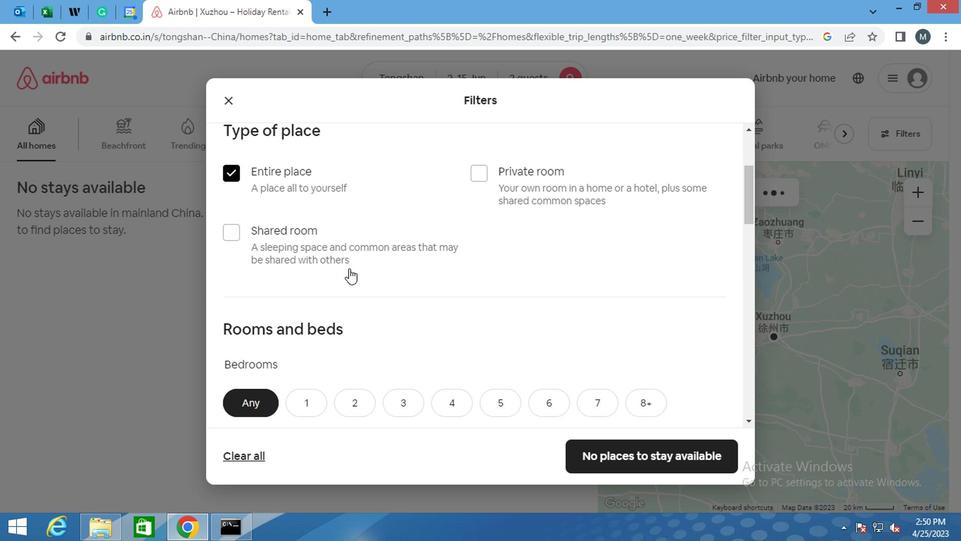 
Action: Mouse moved to (314, 251)
Screenshot: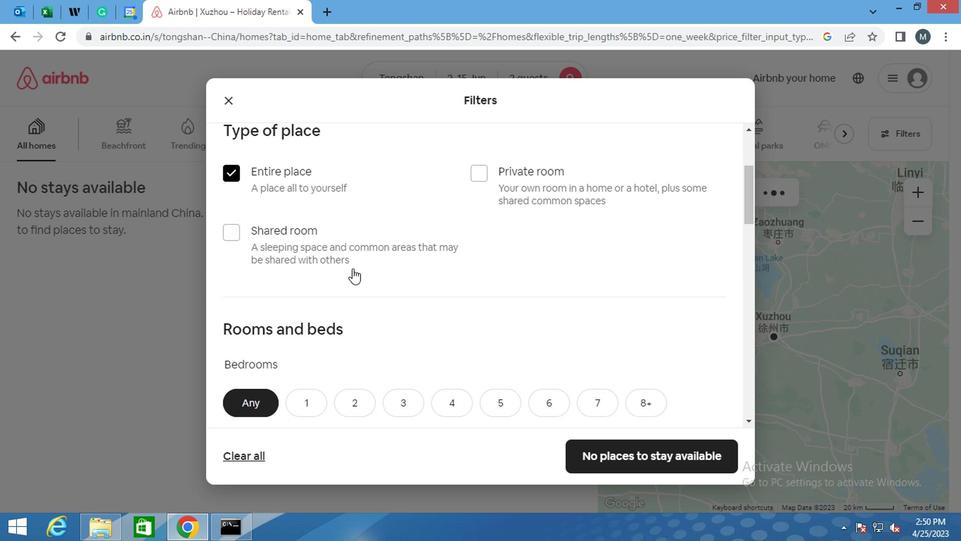 
Action: Mouse scrolled (314, 251) with delta (0, 0)
Screenshot: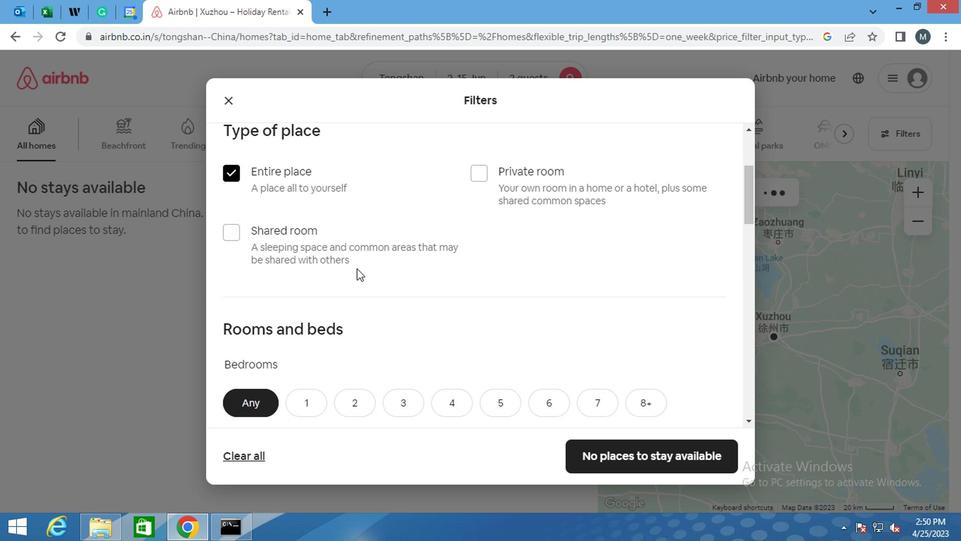 
Action: Mouse moved to (281, 211)
Screenshot: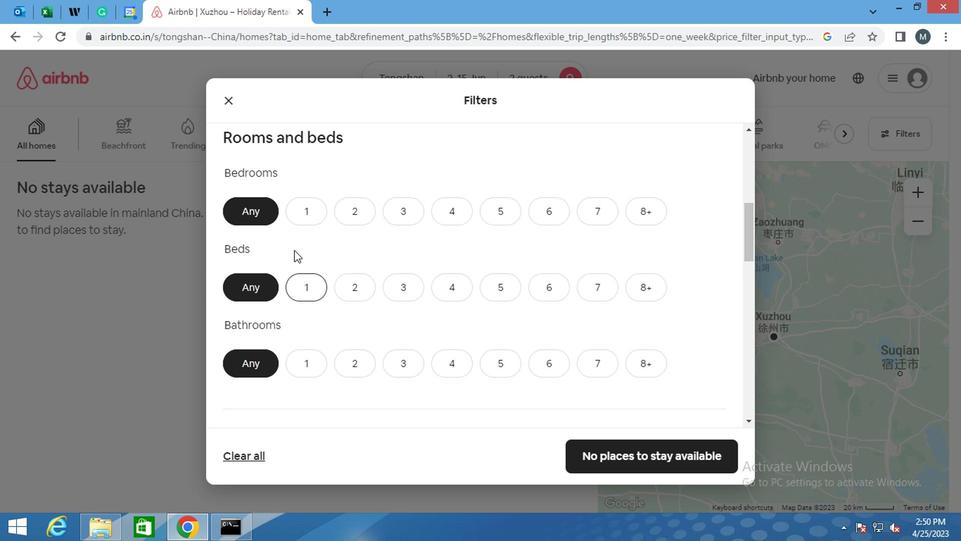 
Action: Mouse pressed left at (281, 211)
Screenshot: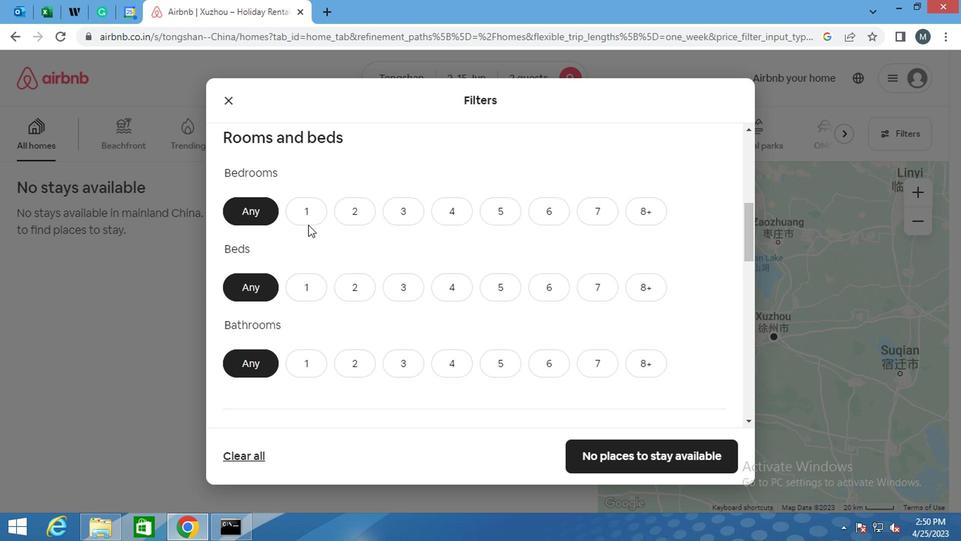 
Action: Mouse moved to (275, 265)
Screenshot: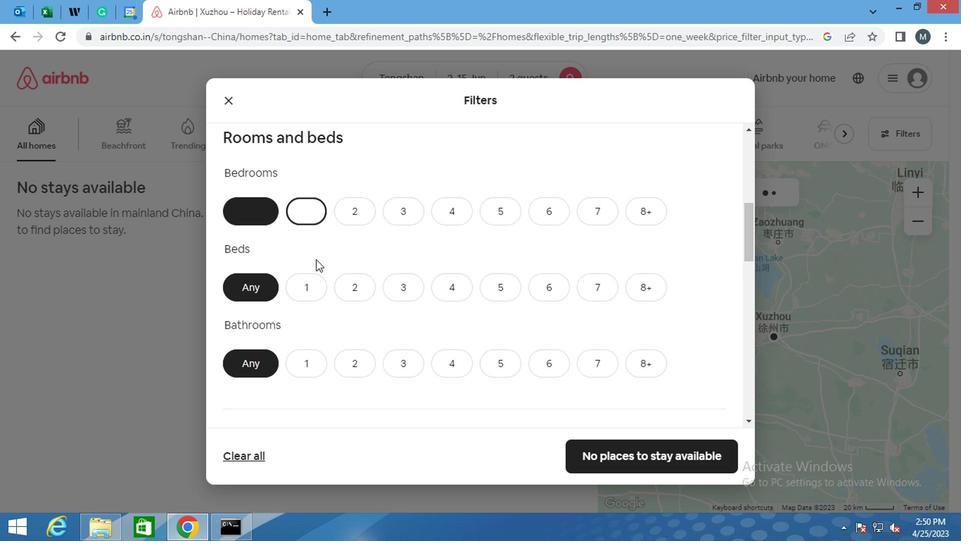
Action: Mouse pressed left at (275, 265)
Screenshot: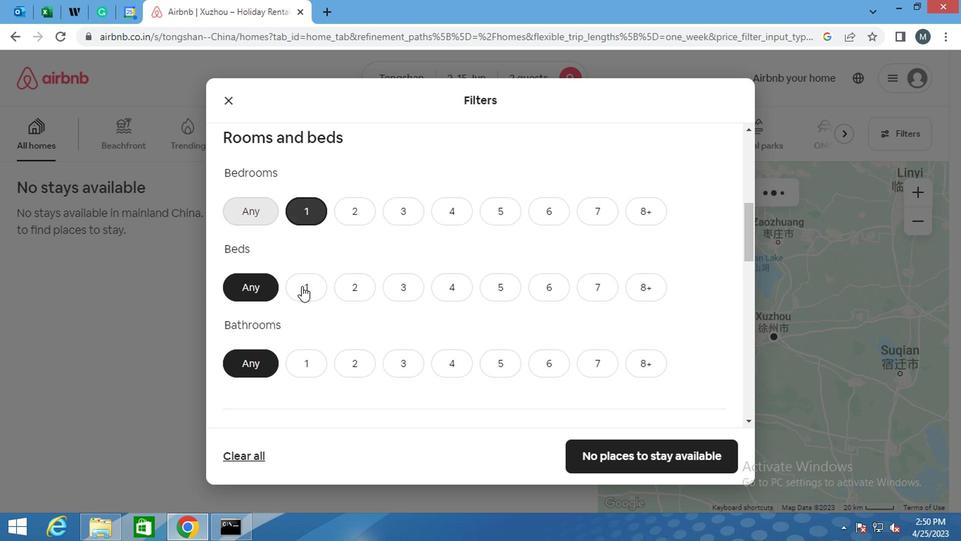 
Action: Mouse moved to (275, 322)
Screenshot: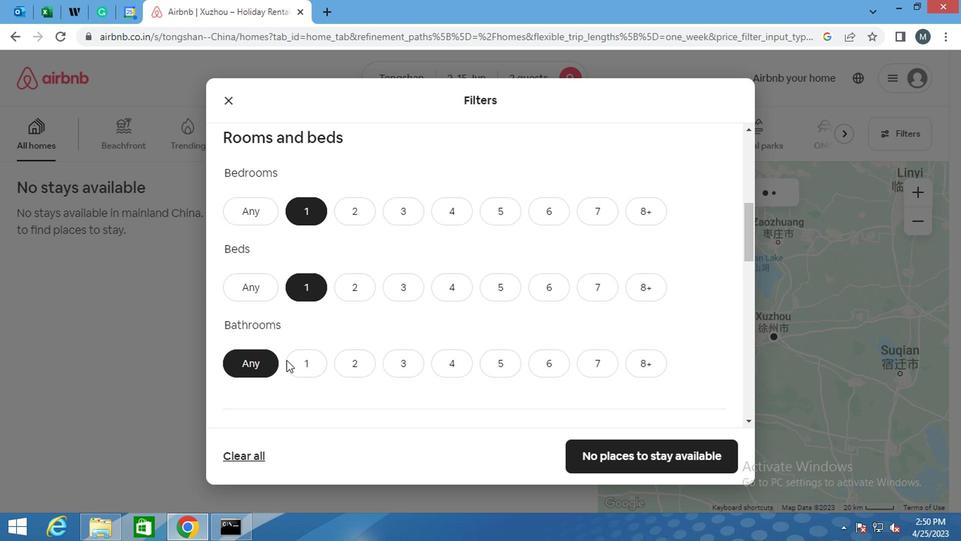 
Action: Mouse pressed left at (275, 322)
Screenshot: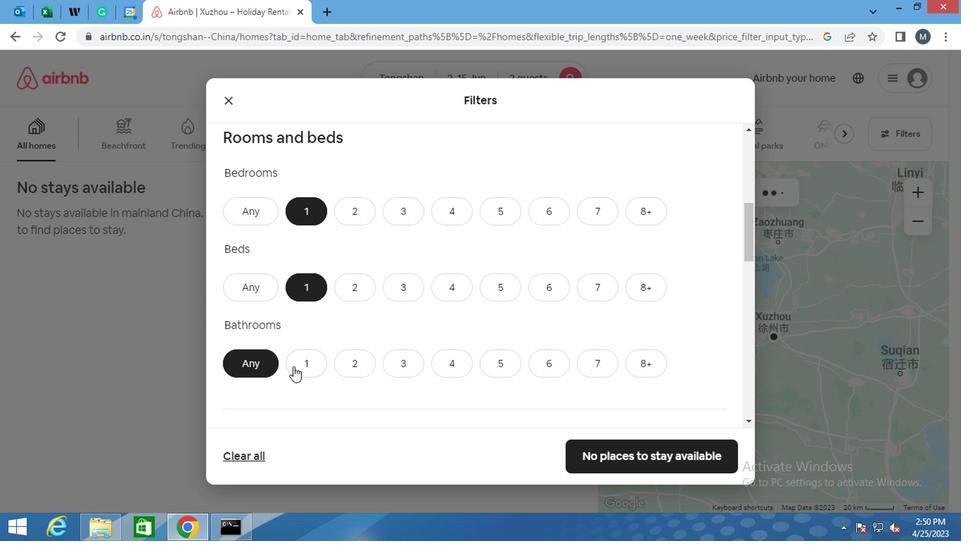 
Action: Mouse moved to (283, 295)
Screenshot: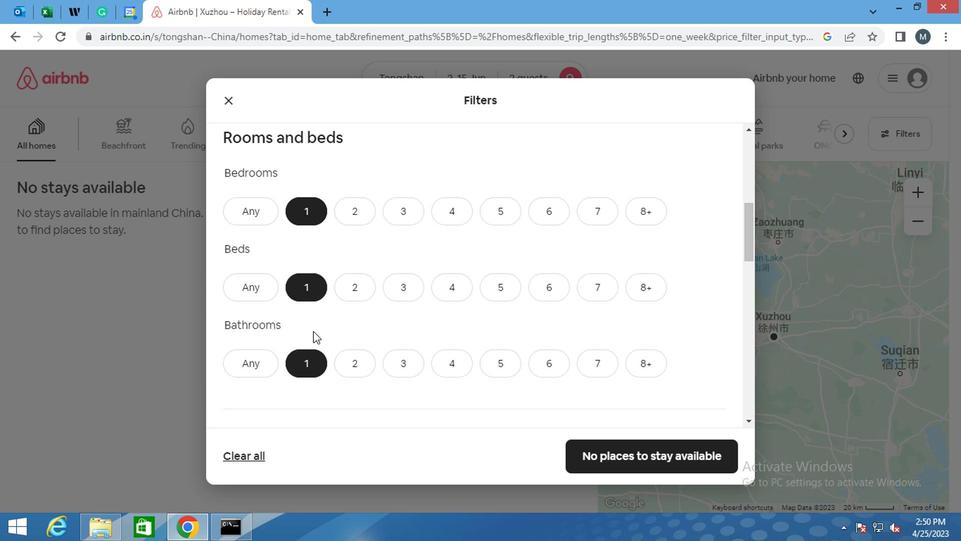 
Action: Mouse scrolled (283, 294) with delta (0, 0)
Screenshot: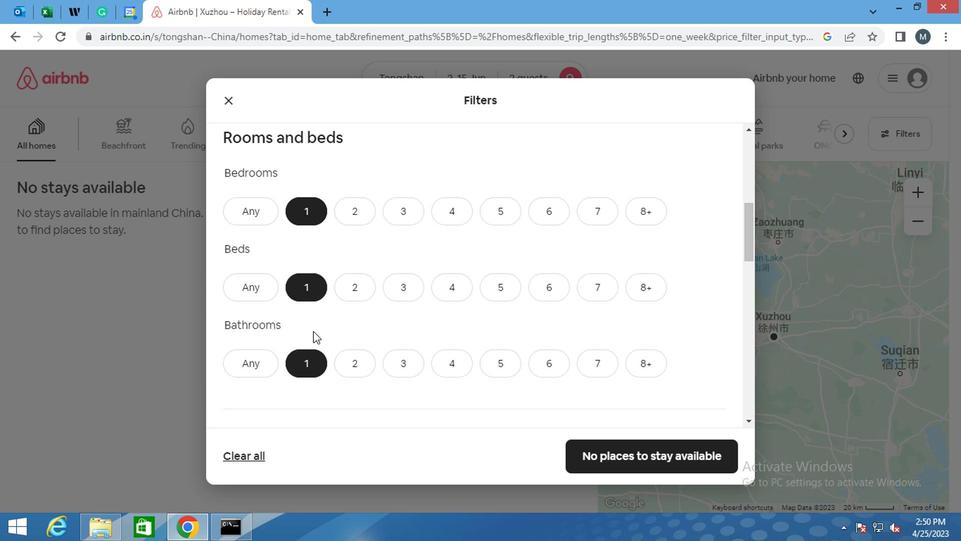
Action: Mouse scrolled (283, 294) with delta (0, 0)
Screenshot: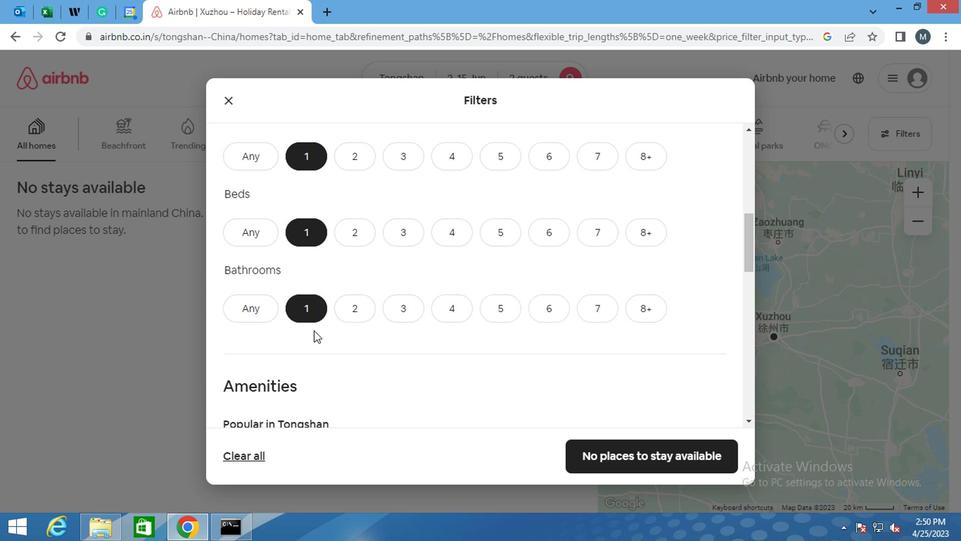 
Action: Mouse moved to (298, 288)
Screenshot: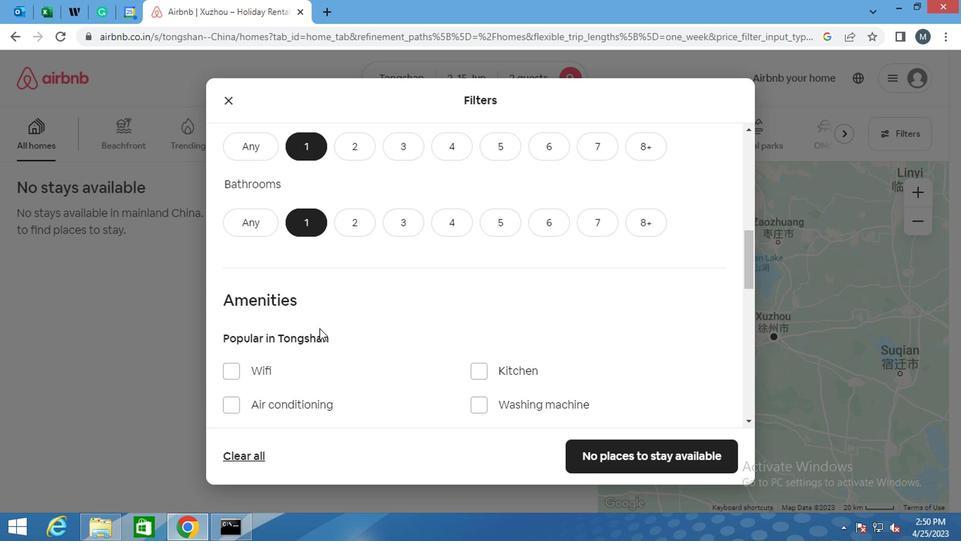 
Action: Mouse scrolled (298, 288) with delta (0, 0)
Screenshot: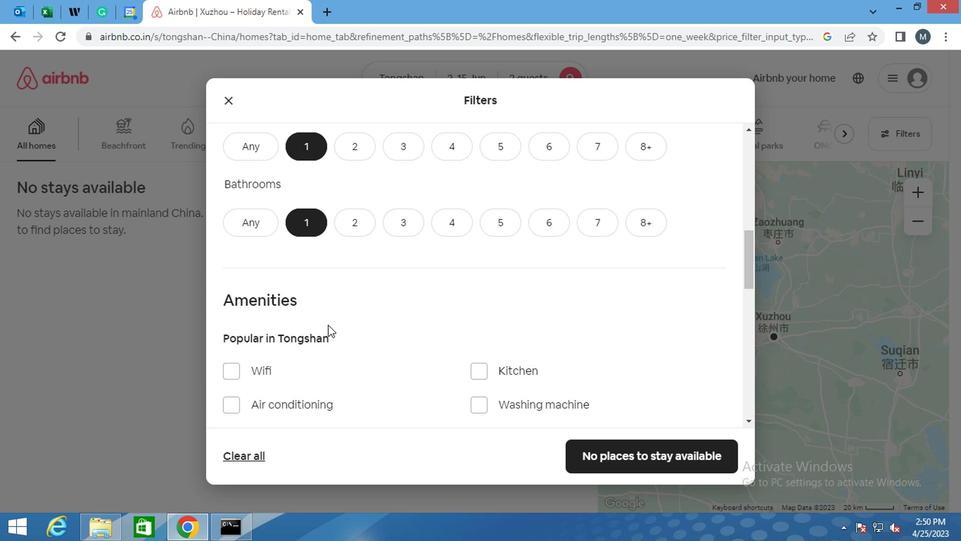 
Action: Mouse moved to (339, 288)
Screenshot: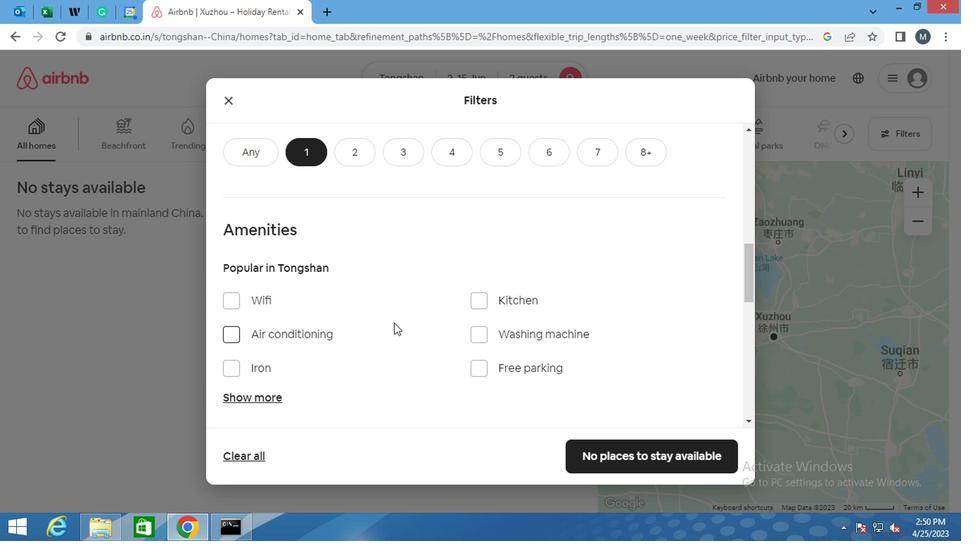 
Action: Mouse scrolled (339, 288) with delta (0, 0)
Screenshot: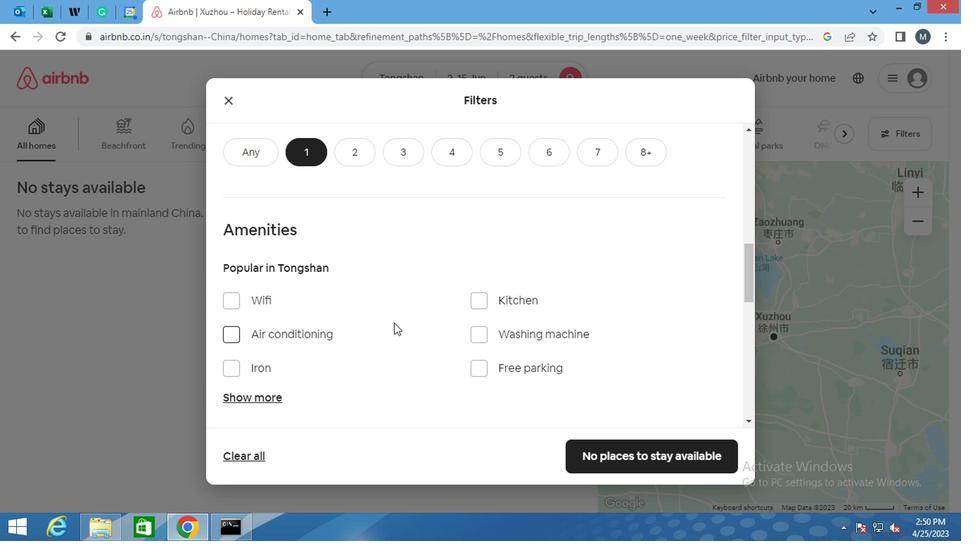 
Action: Mouse moved to (329, 285)
Screenshot: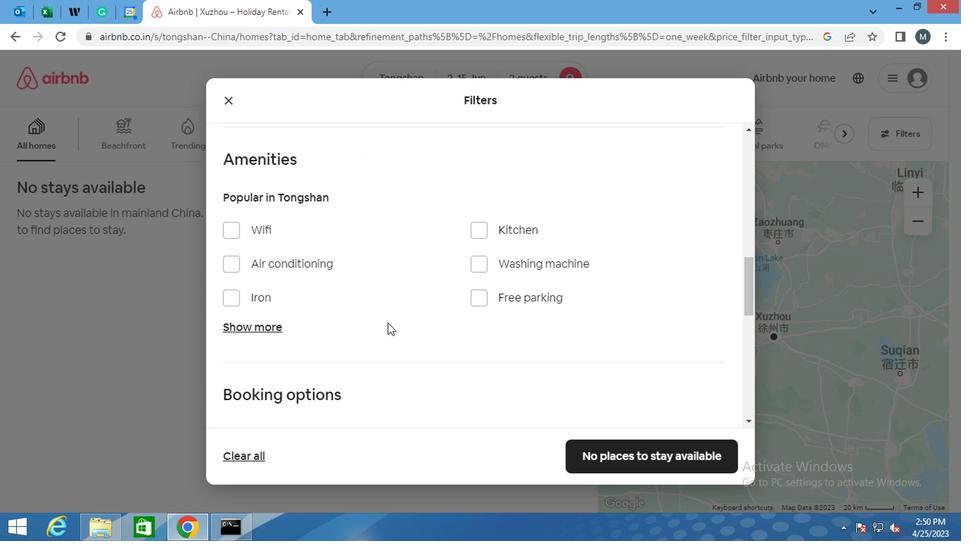 
Action: Mouse scrolled (329, 285) with delta (0, 0)
Screenshot: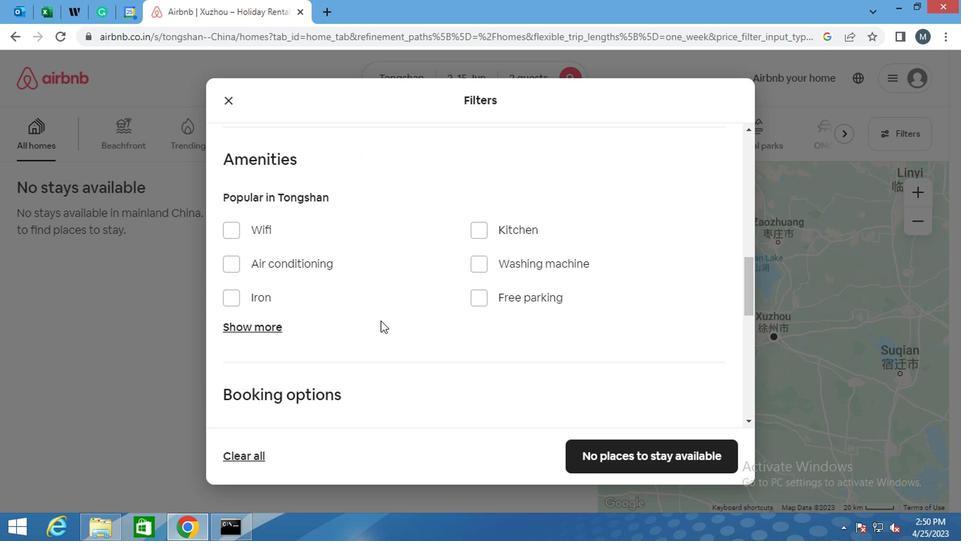 
Action: Mouse moved to (402, 198)
Screenshot: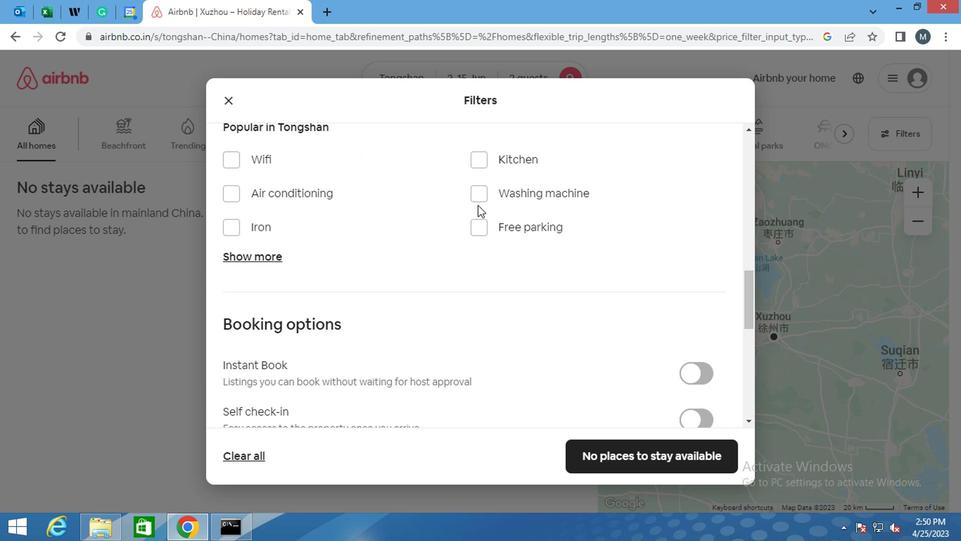 
Action: Mouse pressed left at (402, 198)
Screenshot: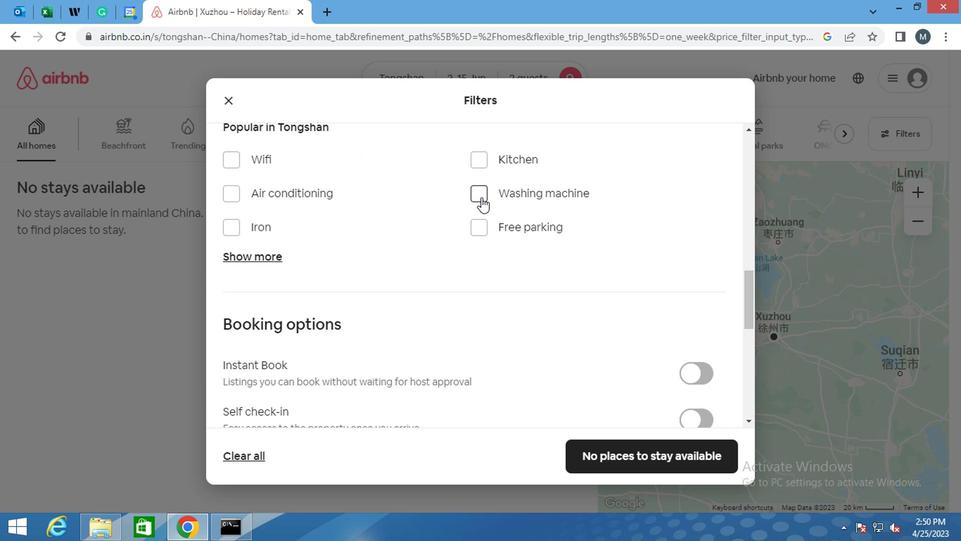 
Action: Mouse moved to (363, 243)
Screenshot: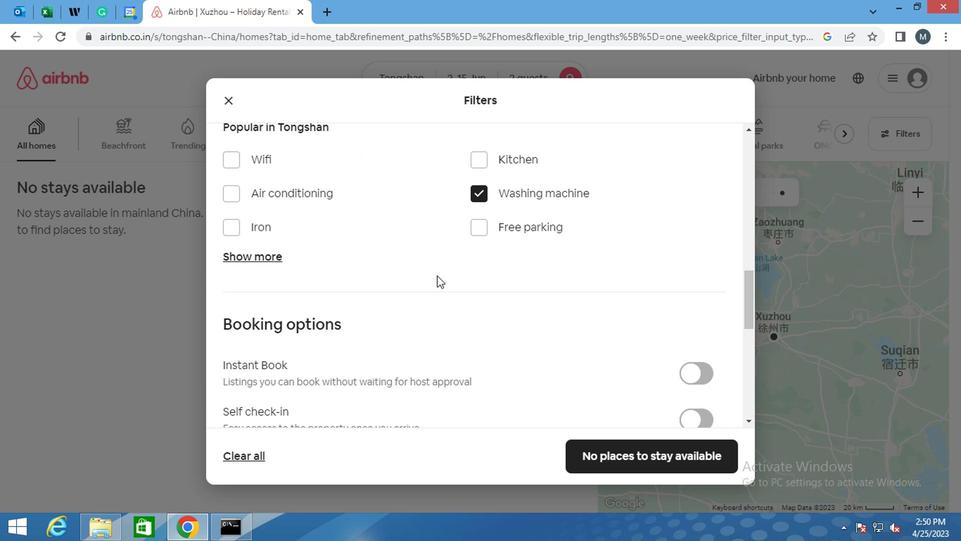 
Action: Mouse scrolled (363, 242) with delta (0, 0)
Screenshot: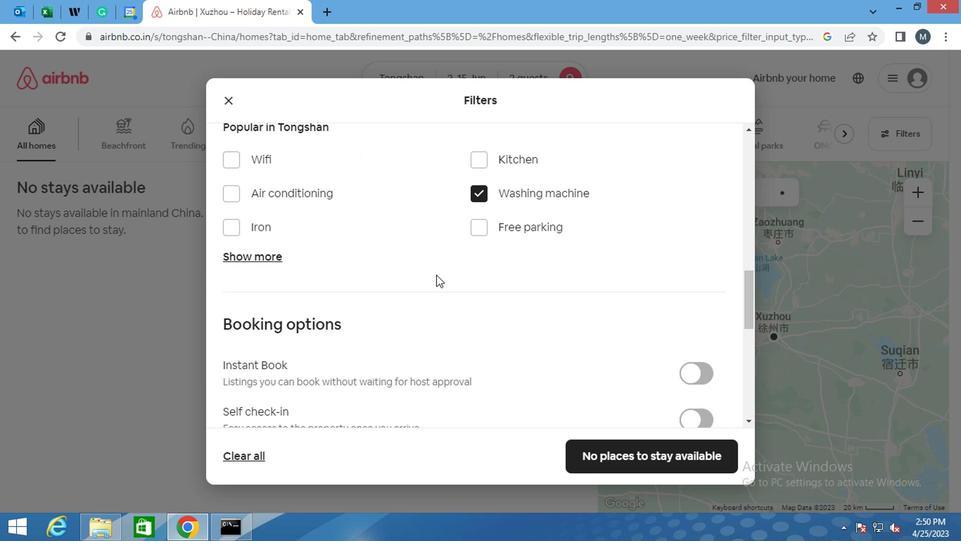 
Action: Mouse scrolled (363, 242) with delta (0, 0)
Screenshot: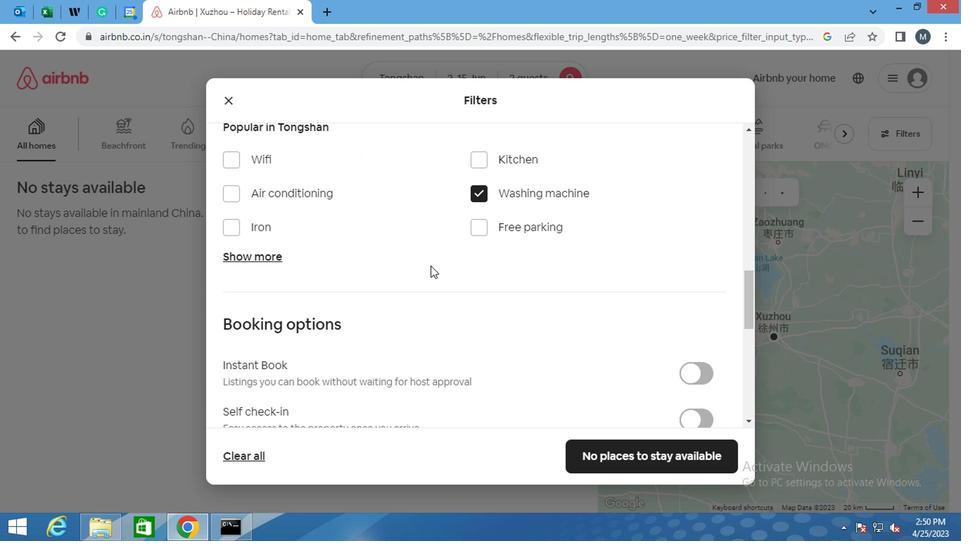 
Action: Mouse moved to (362, 242)
Screenshot: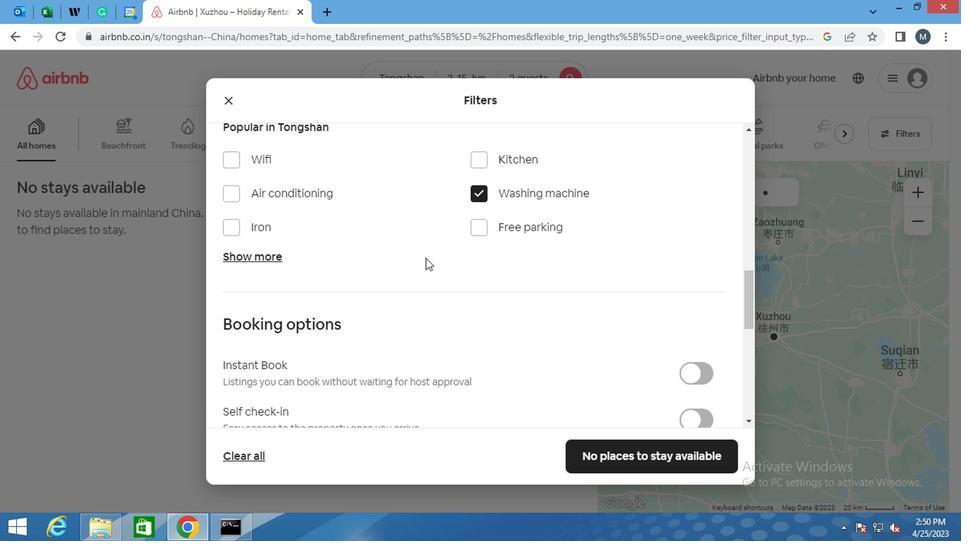 
Action: Mouse scrolled (362, 242) with delta (0, 0)
Screenshot: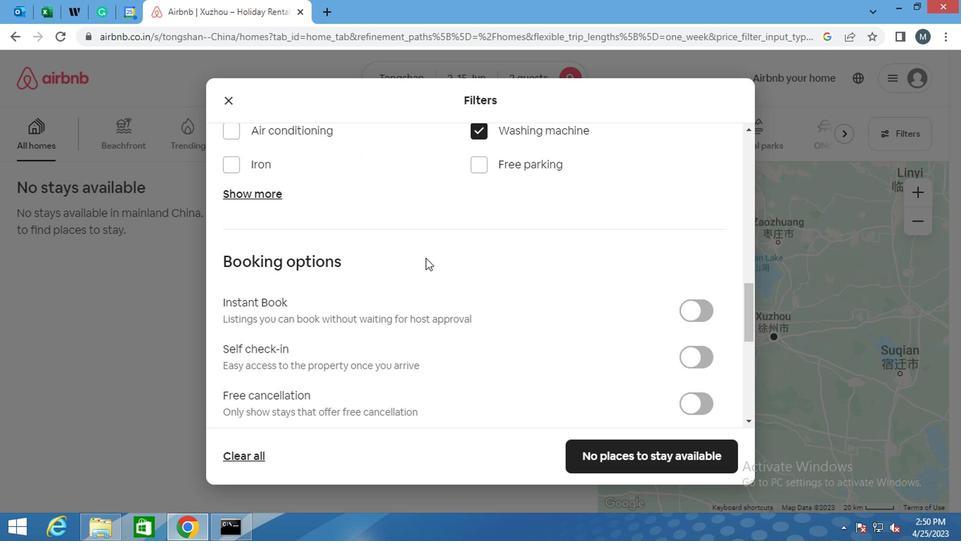 
Action: Mouse moved to (556, 210)
Screenshot: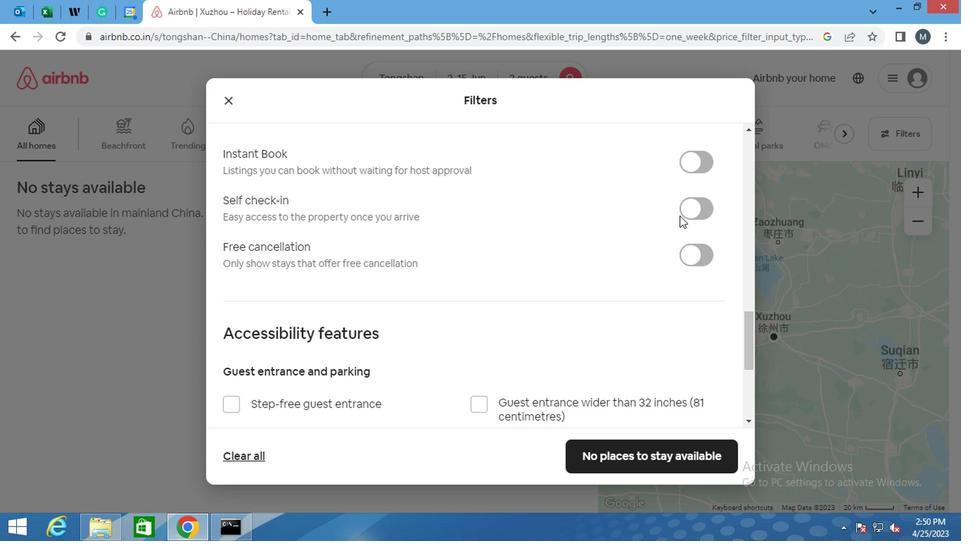 
Action: Mouse pressed left at (556, 210)
Screenshot: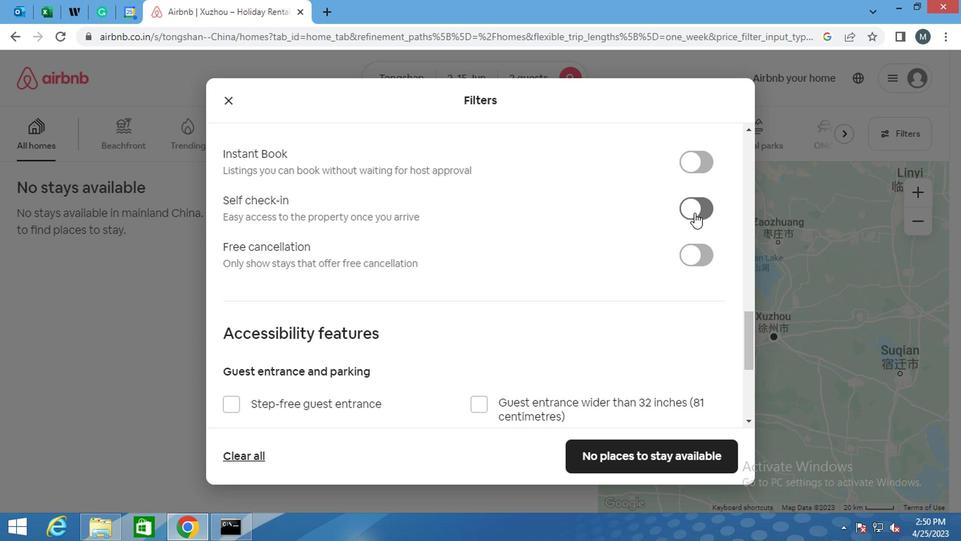 
Action: Mouse moved to (360, 278)
Screenshot: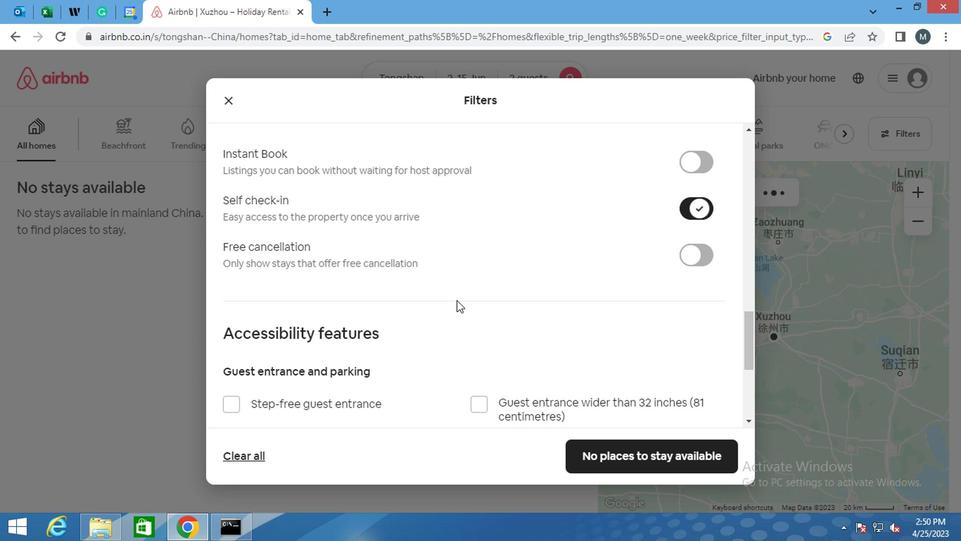 
Action: Mouse scrolled (360, 277) with delta (0, 0)
Screenshot: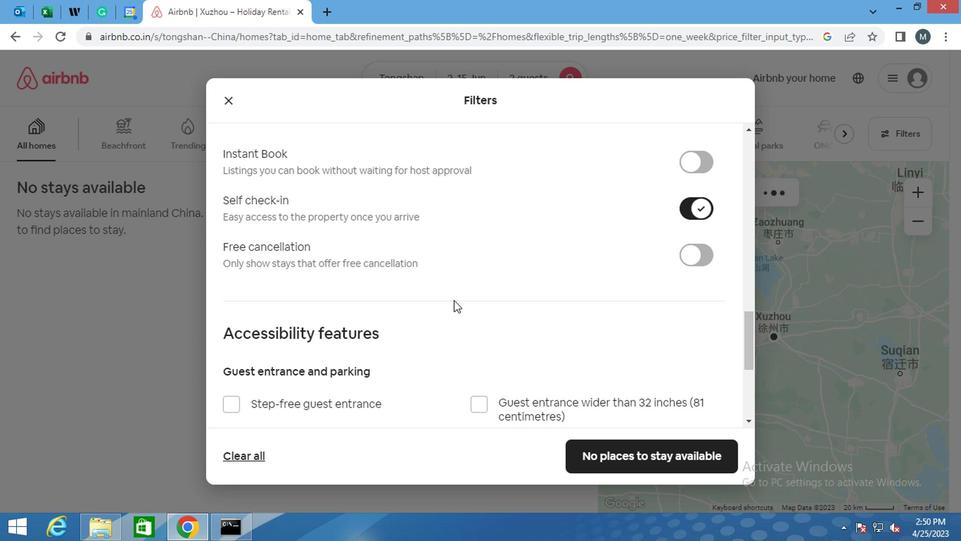
Action: Mouse moved to (352, 285)
Screenshot: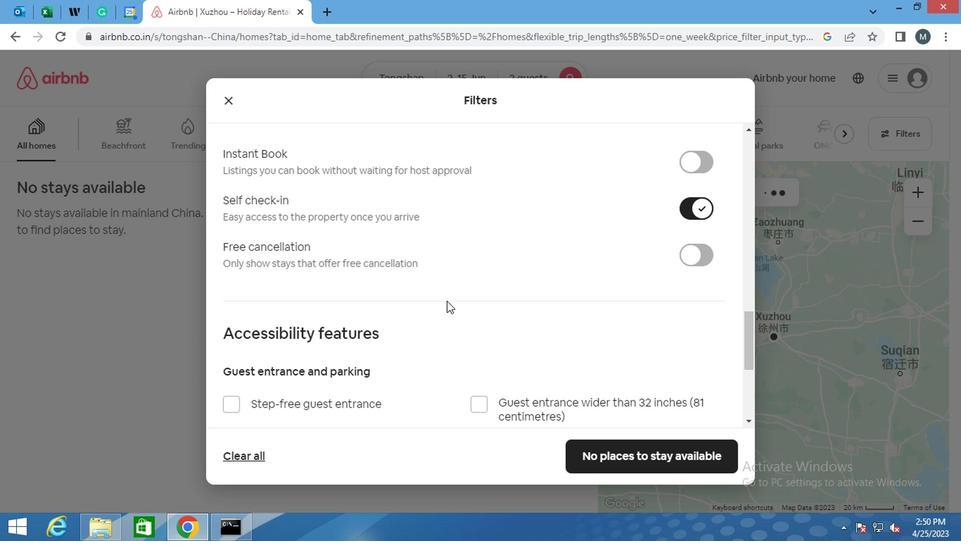 
Action: Mouse scrolled (352, 285) with delta (0, 0)
Screenshot: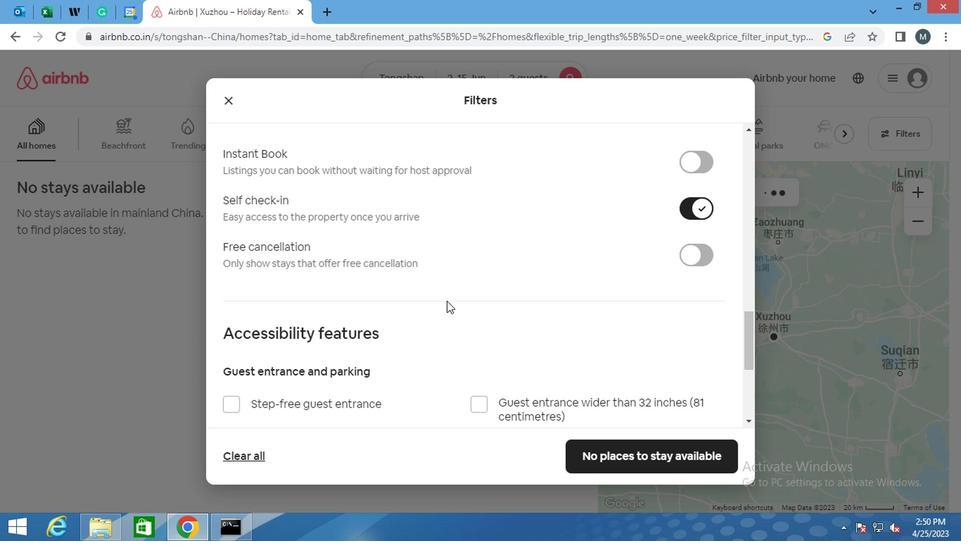 
Action: Mouse moved to (349, 284)
Screenshot: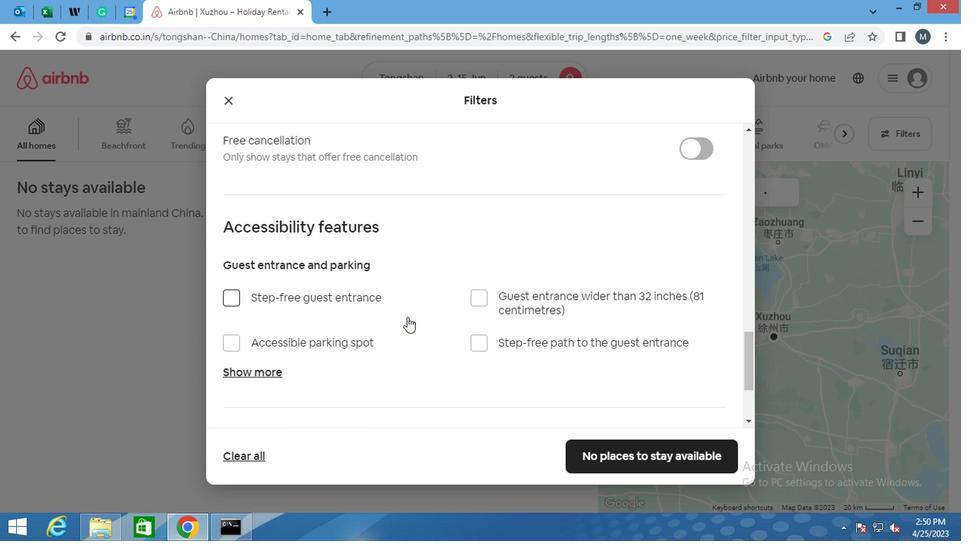 
Action: Mouse scrolled (349, 284) with delta (0, 0)
Screenshot: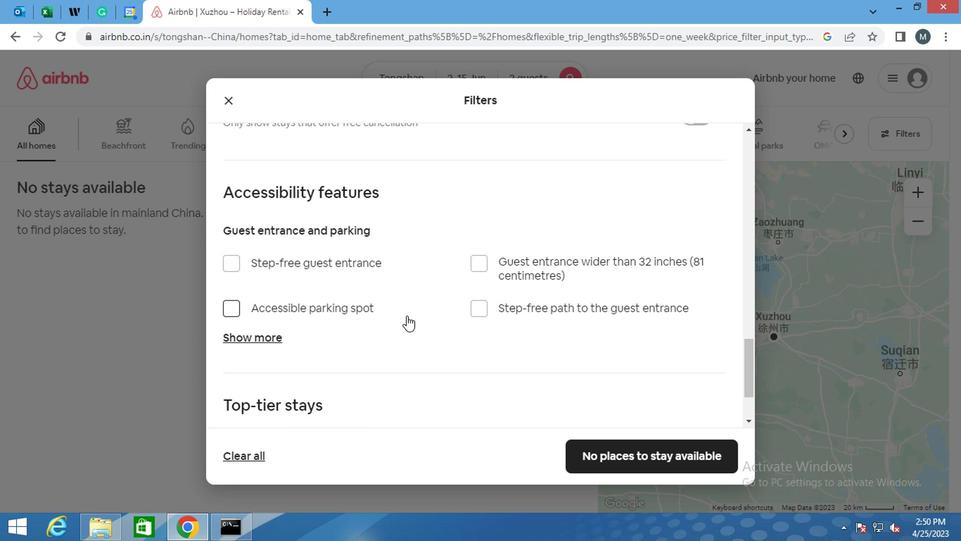 
Action: Mouse scrolled (349, 284) with delta (0, 0)
Screenshot: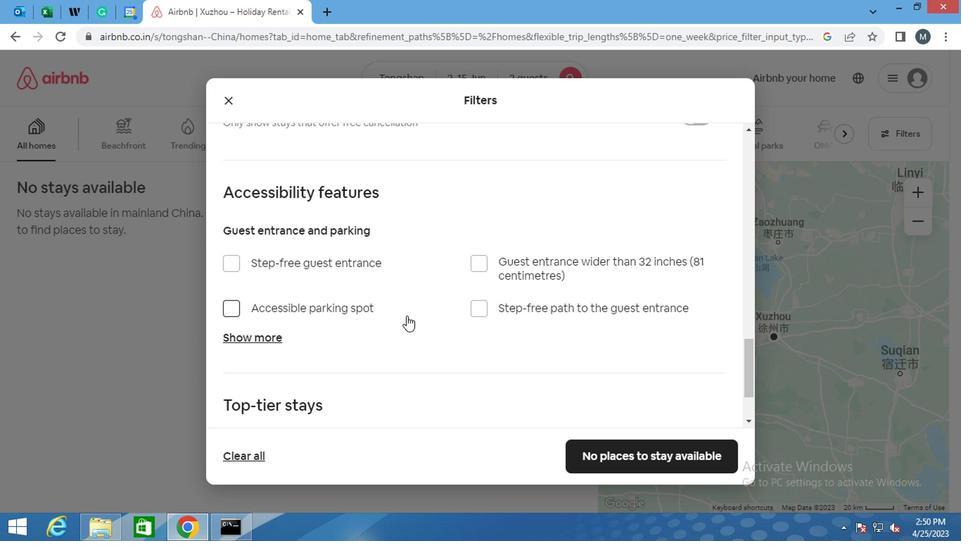 
Action: Mouse moved to (349, 283)
Screenshot: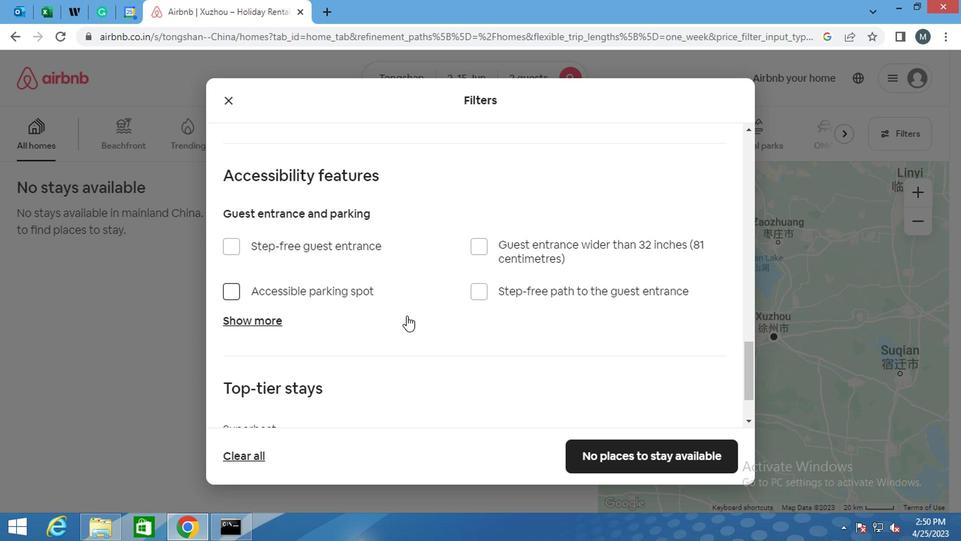 
Action: Mouse scrolled (349, 283) with delta (0, 0)
Screenshot: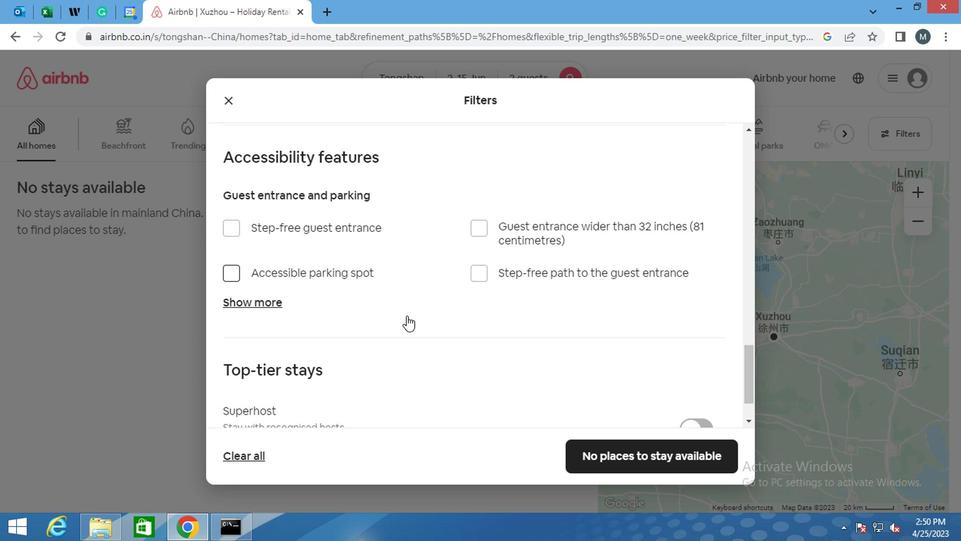
Action: Mouse moved to (349, 284)
Screenshot: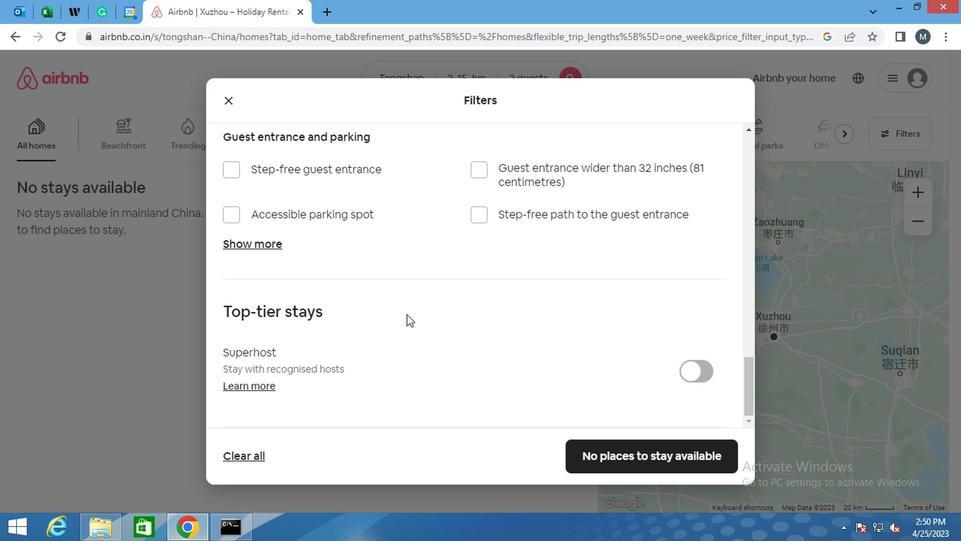
Action: Mouse scrolled (349, 283) with delta (0, 0)
Screenshot: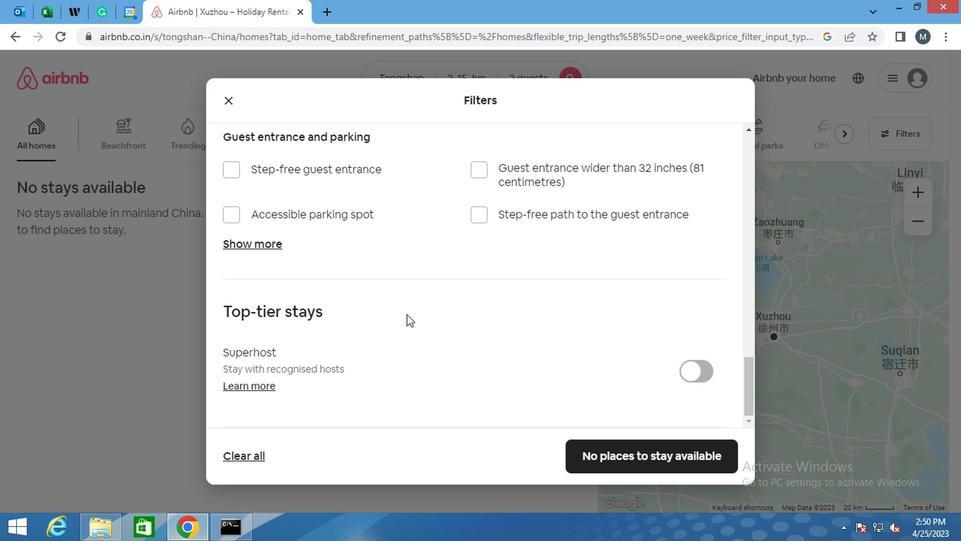 
Action: Mouse moved to (349, 286)
Screenshot: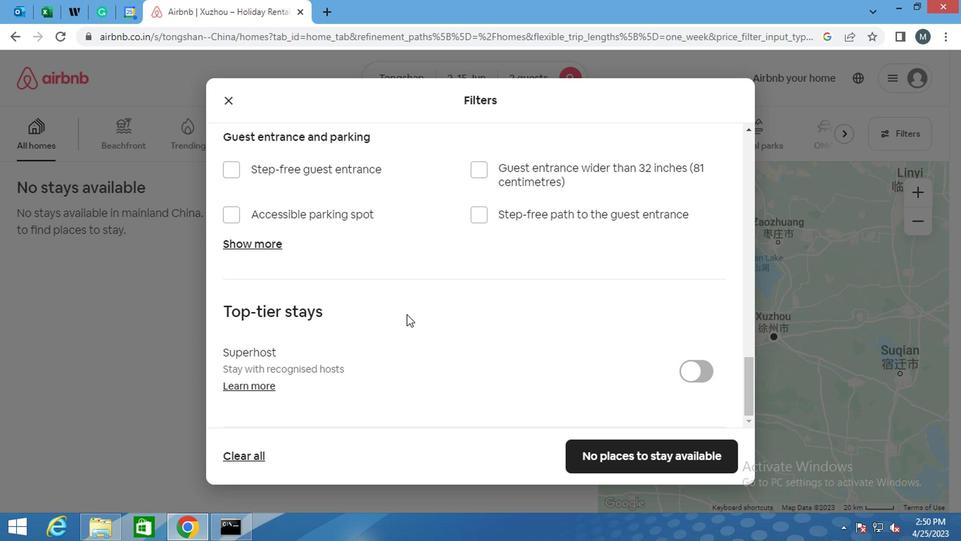 
Action: Mouse scrolled (349, 285) with delta (0, 0)
Screenshot: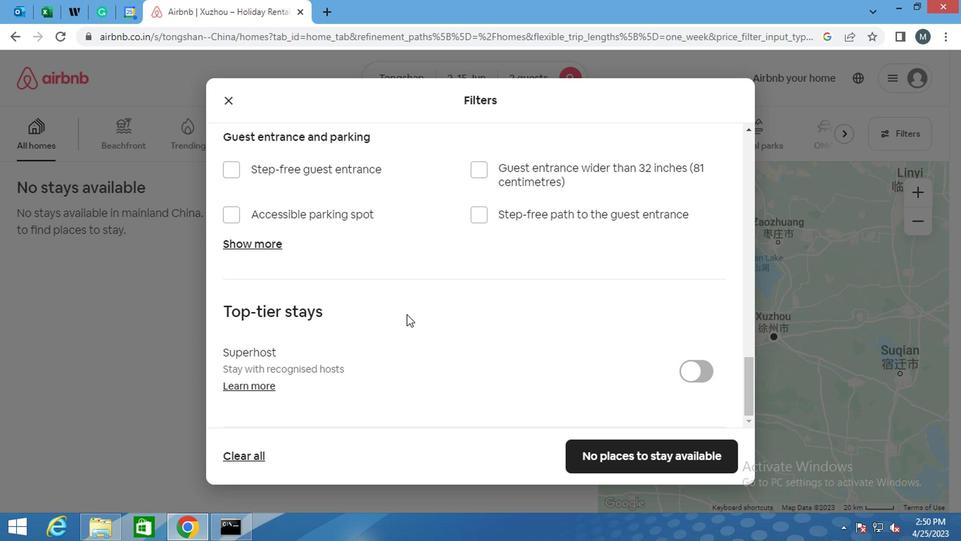 
Action: Mouse moved to (349, 289)
Screenshot: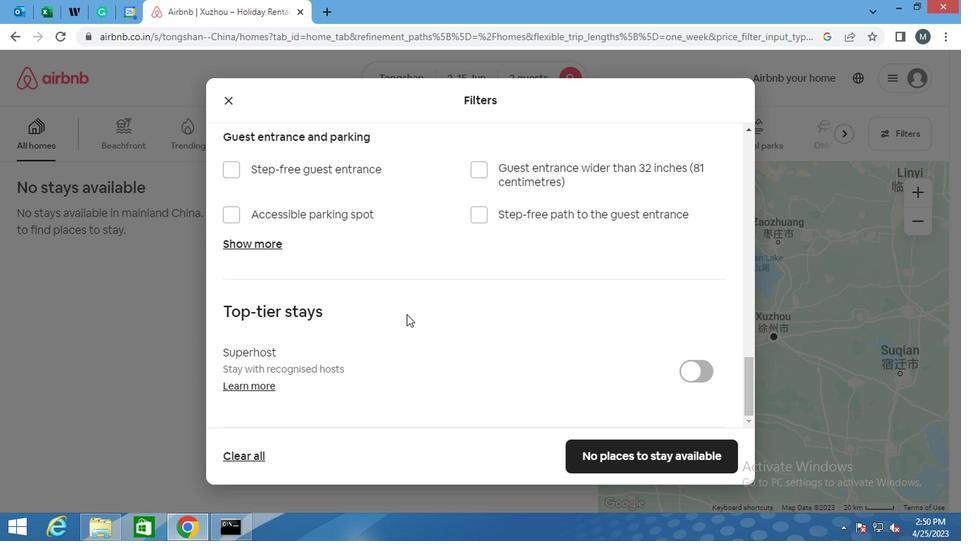 
Action: Mouse scrolled (349, 288) with delta (0, 0)
Screenshot: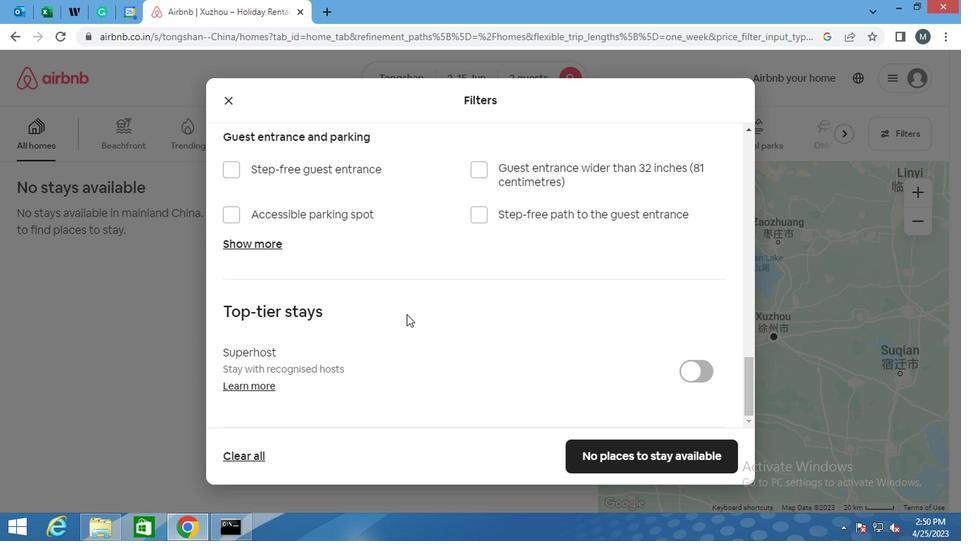 
Action: Mouse moved to (516, 378)
Screenshot: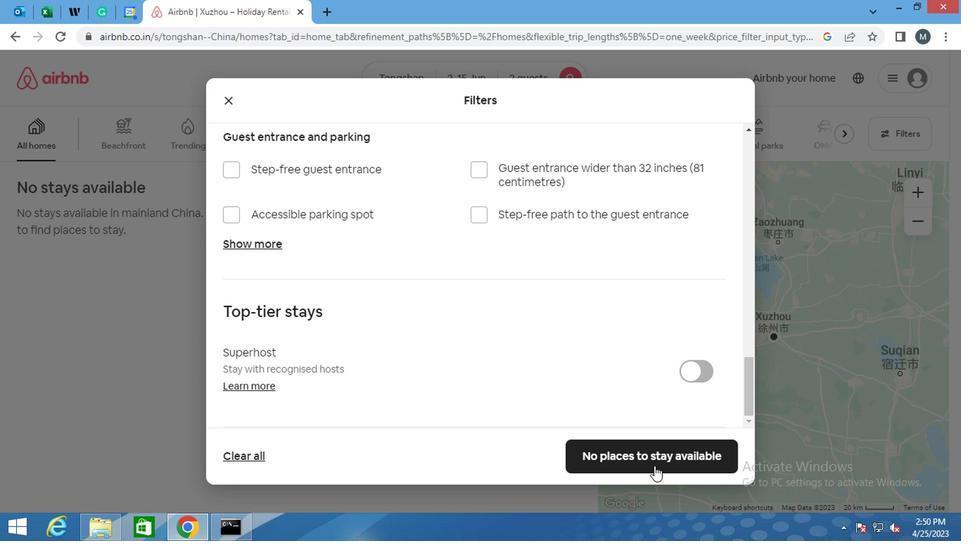 
Action: Mouse pressed left at (516, 378)
Screenshot: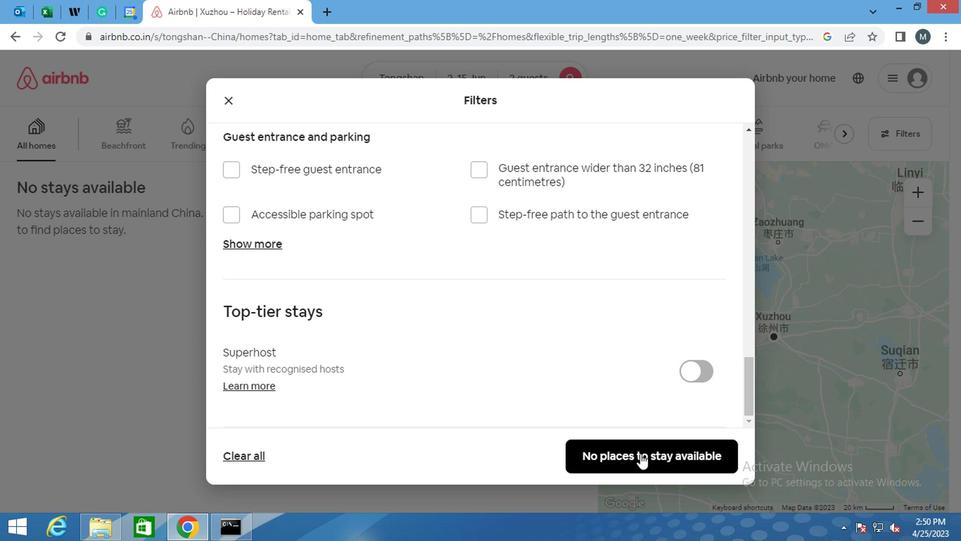 
Action: Mouse moved to (513, 382)
Screenshot: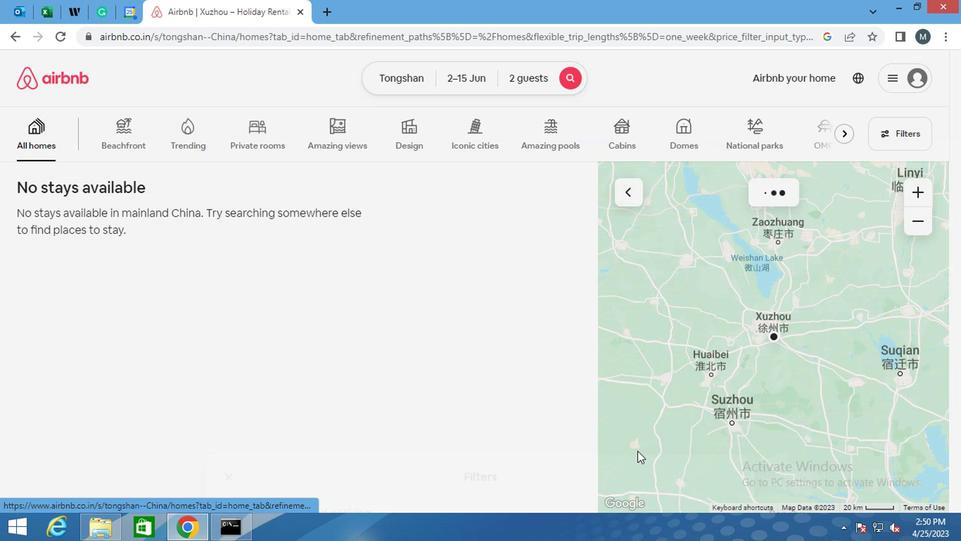 
